 Task: Find connections with filter location Aībak with filter topic #productivitywith filter profile language Spanish with filter current company Pfizer with filter school DOEACC with filter industry Temporary Help Services with filter service category Content Strategy with filter keywords title Office Manager
Action: Mouse moved to (435, 151)
Screenshot: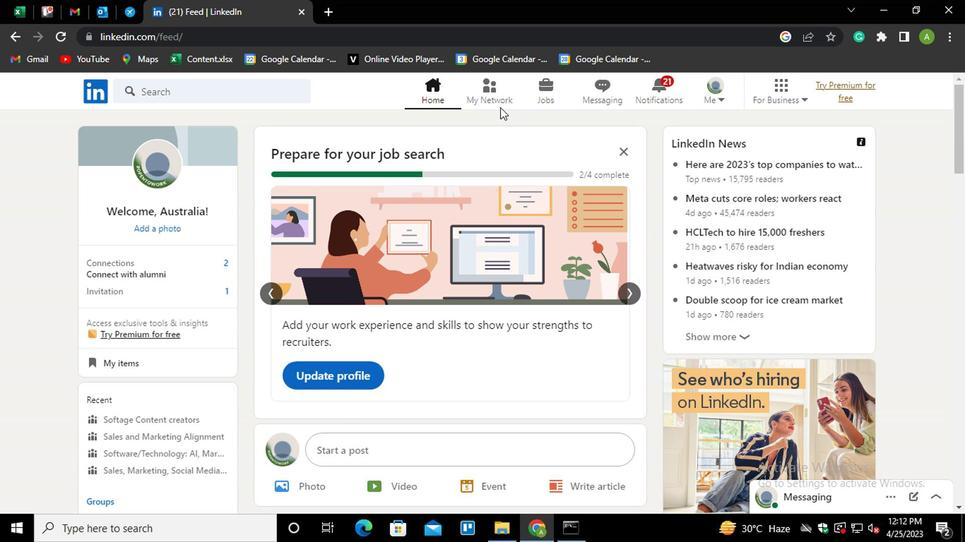 
Action: Mouse pressed left at (435, 151)
Screenshot: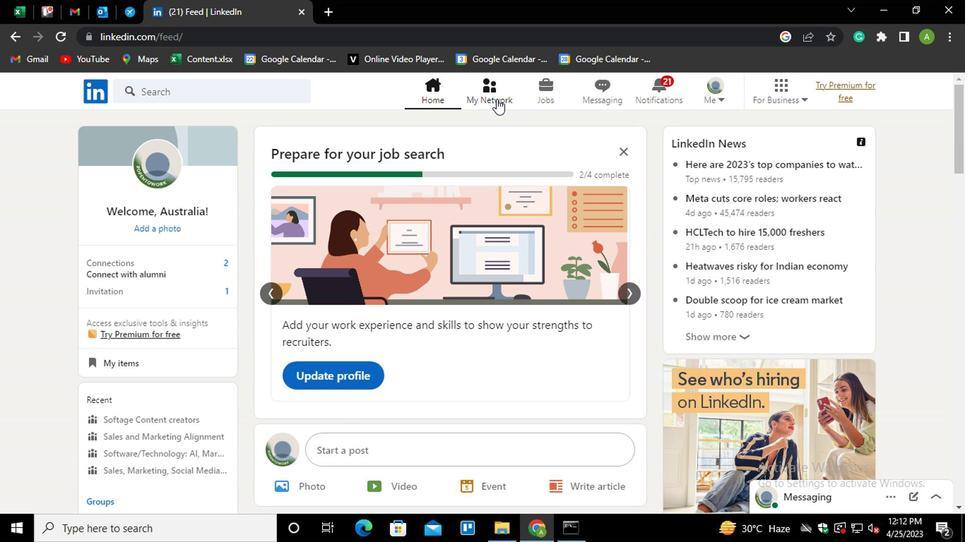 
Action: Mouse moved to (258, 202)
Screenshot: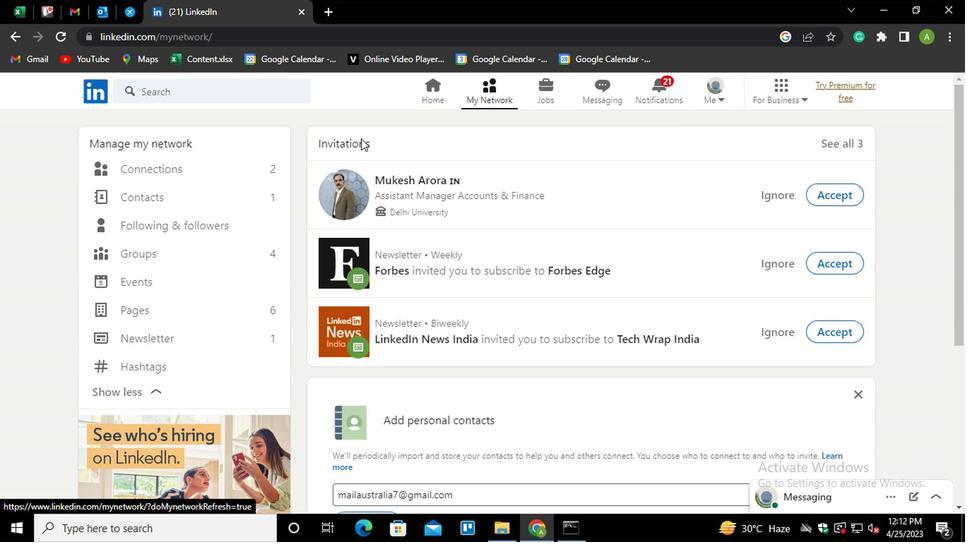 
Action: Mouse pressed left at (258, 202)
Screenshot: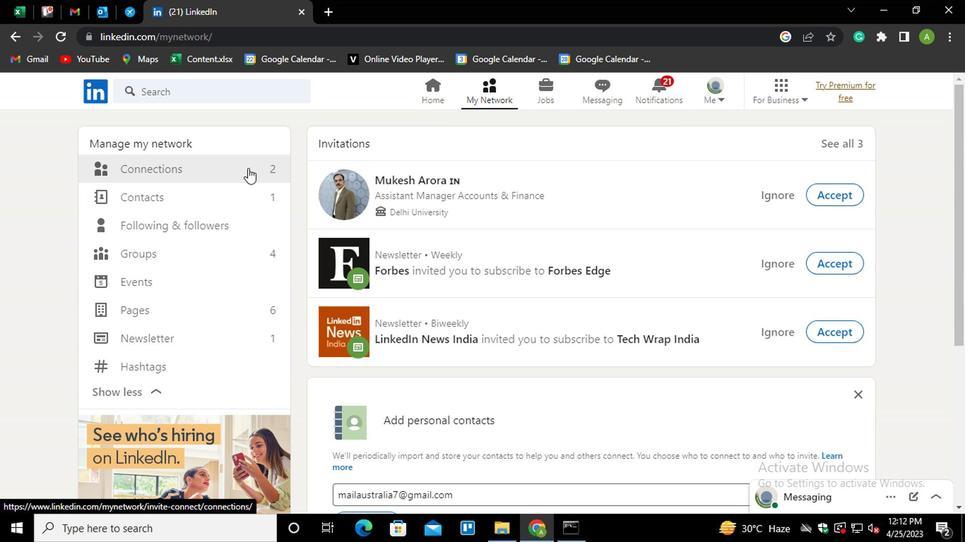 
Action: Mouse moved to (493, 201)
Screenshot: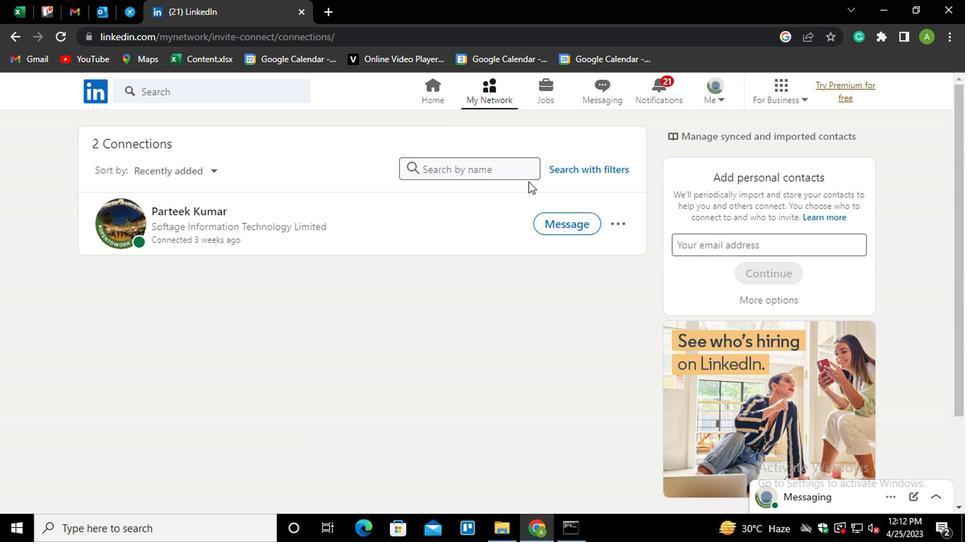 
Action: Mouse pressed left at (493, 201)
Screenshot: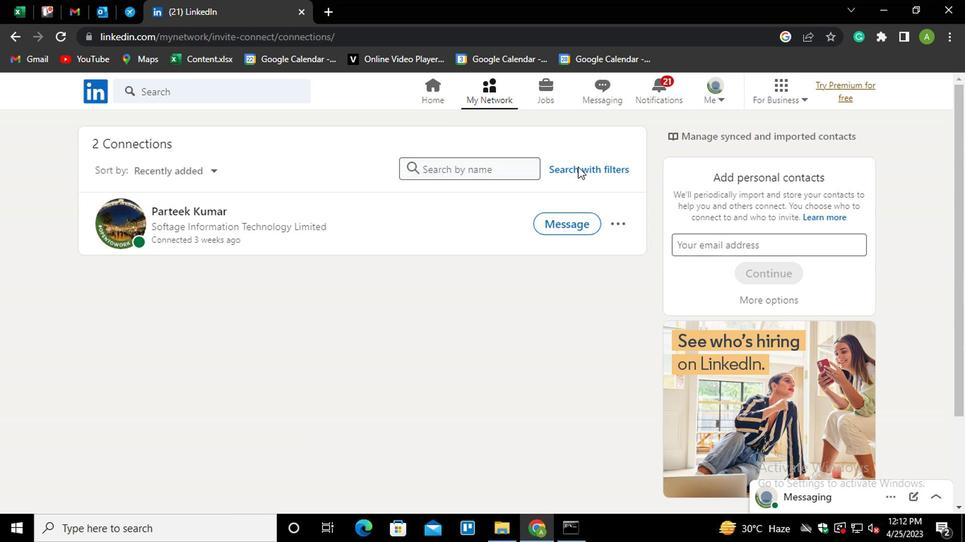 
Action: Mouse moved to (430, 175)
Screenshot: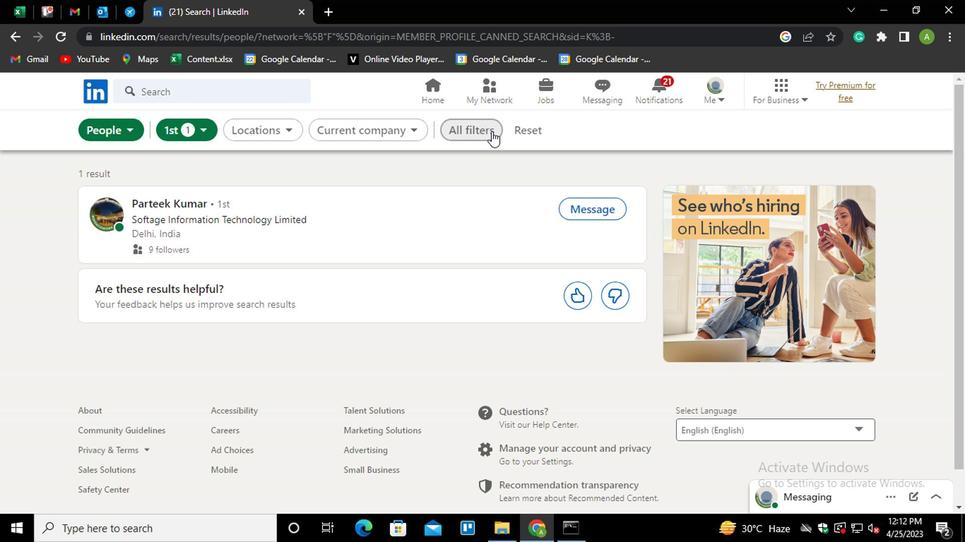 
Action: Mouse pressed left at (430, 175)
Screenshot: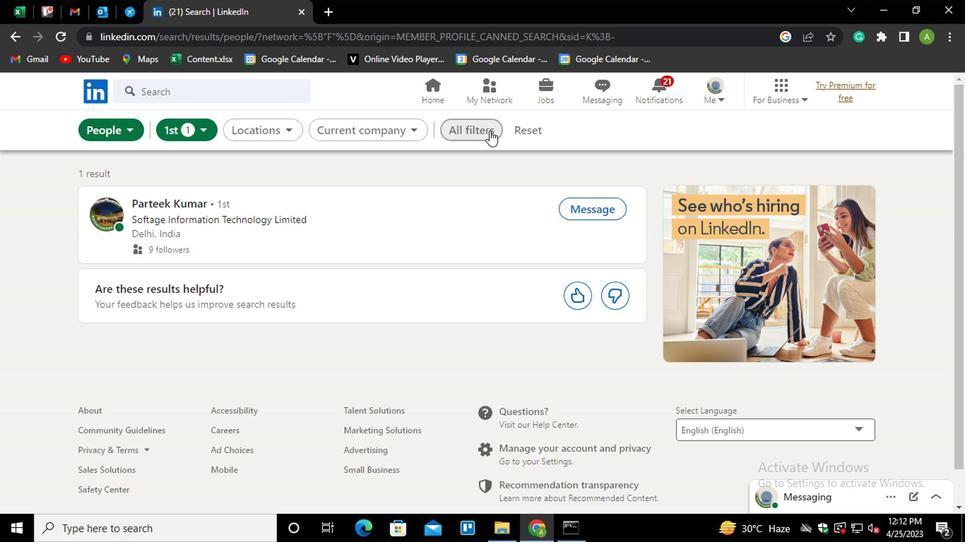 
Action: Mouse moved to (571, 259)
Screenshot: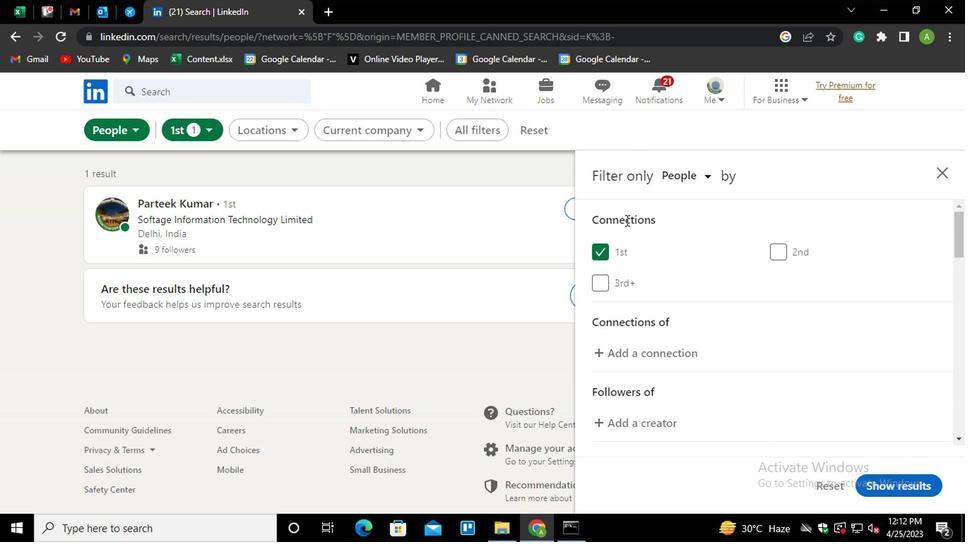 
Action: Mouse scrolled (571, 259) with delta (0, 0)
Screenshot: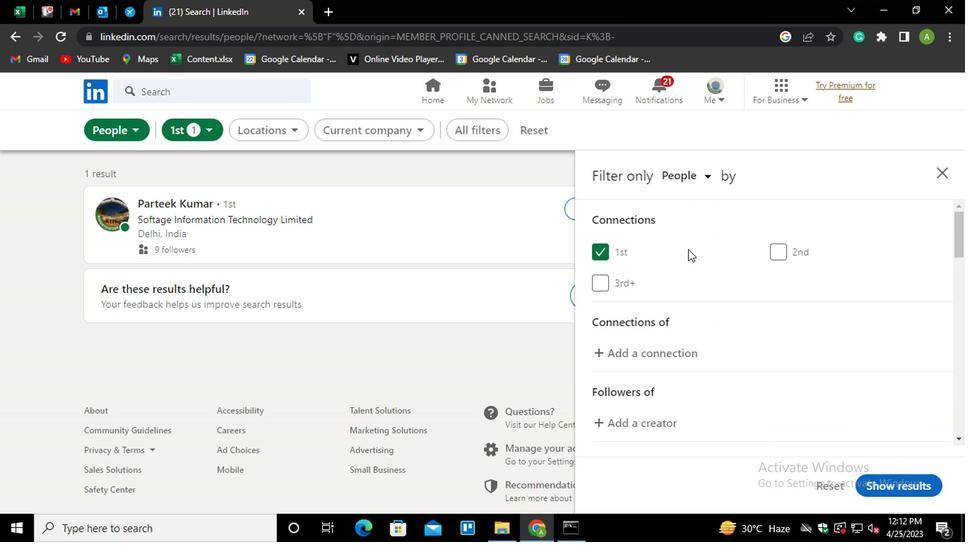 
Action: Mouse scrolled (571, 259) with delta (0, 0)
Screenshot: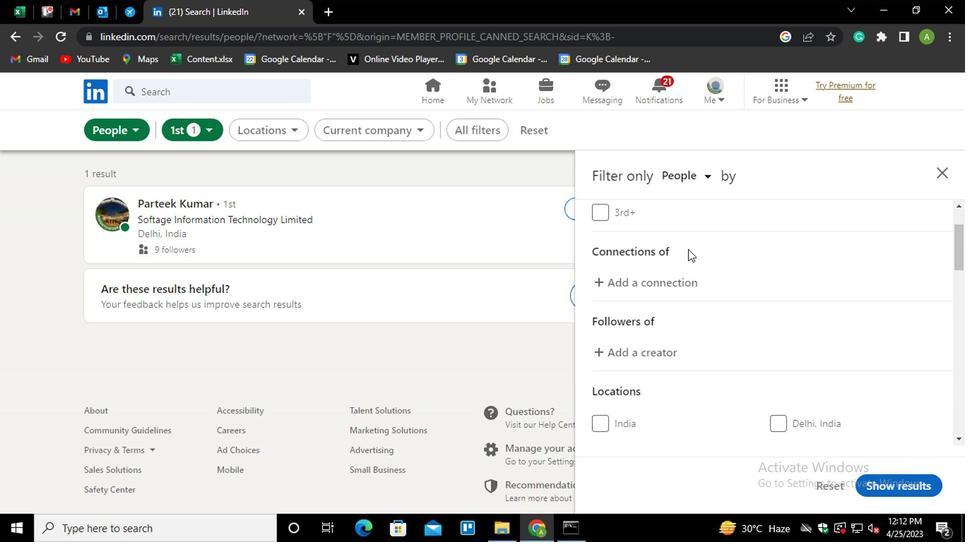 
Action: Mouse scrolled (571, 259) with delta (0, 0)
Screenshot: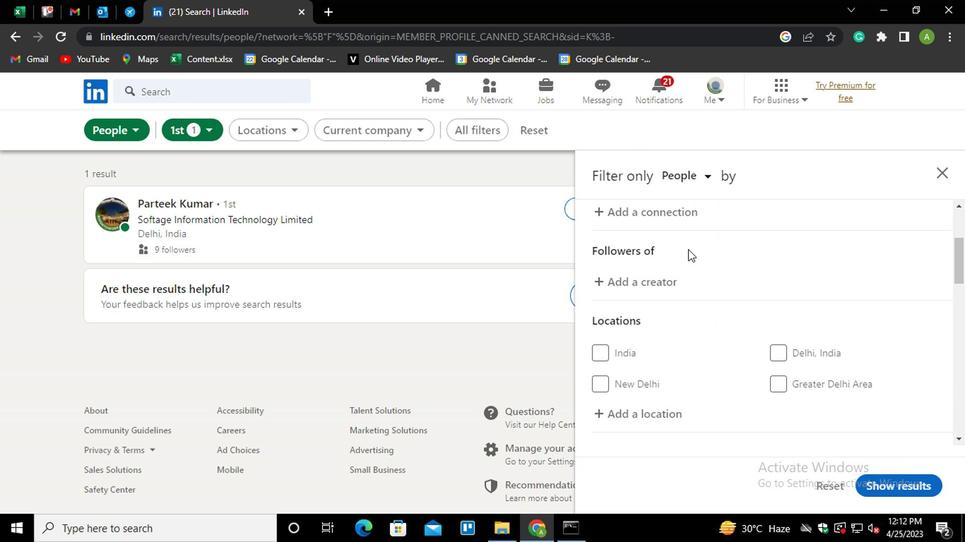 
Action: Mouse scrolled (571, 259) with delta (0, 0)
Screenshot: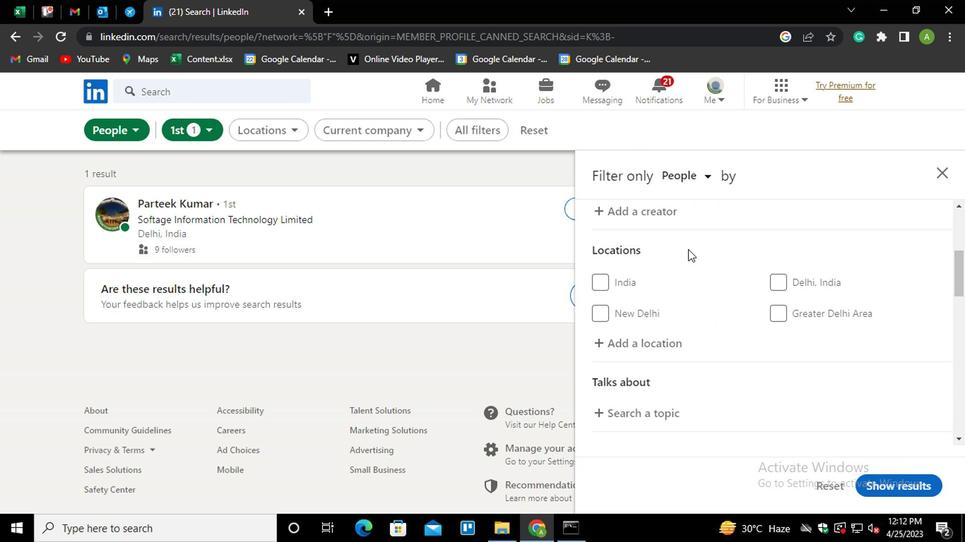 
Action: Mouse moved to (537, 276)
Screenshot: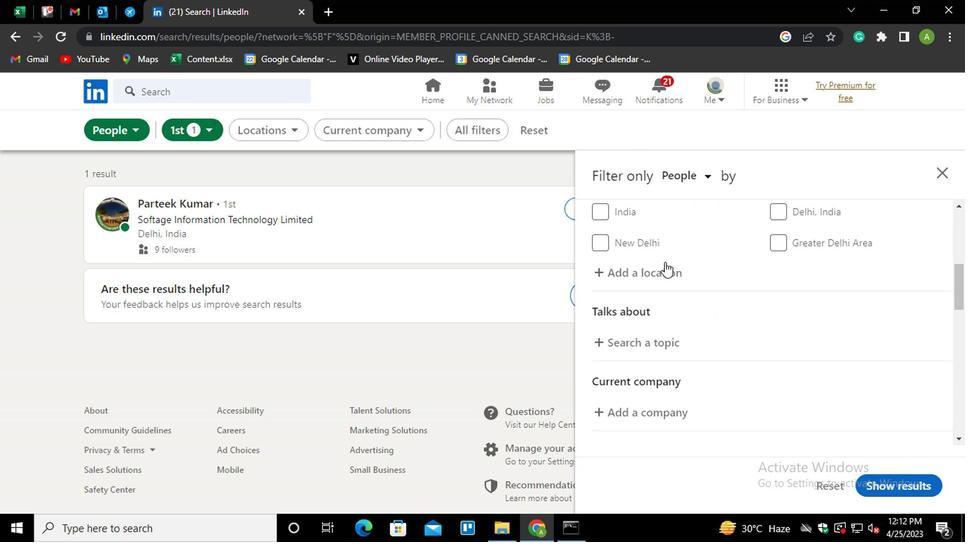 
Action: Mouse pressed left at (537, 276)
Screenshot: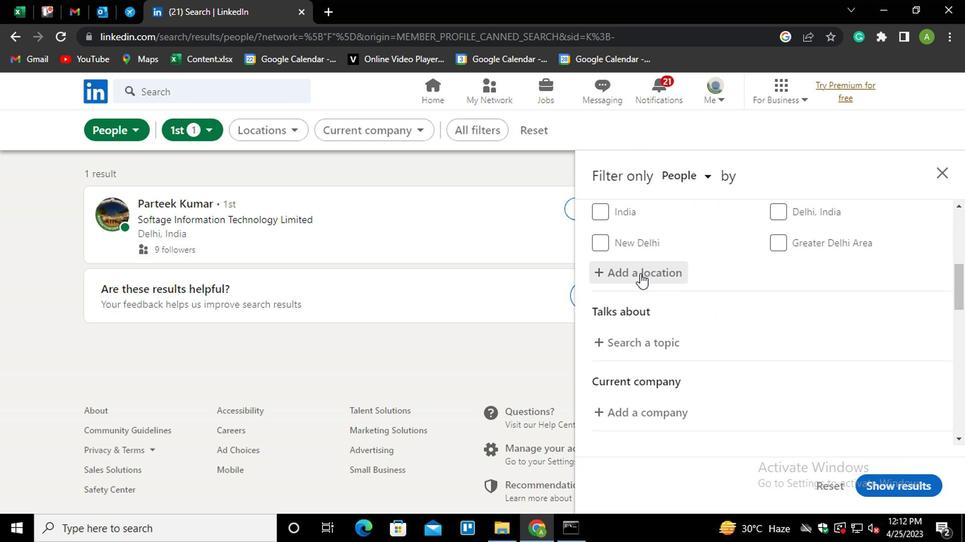 
Action: Mouse pressed left at (537, 276)
Screenshot: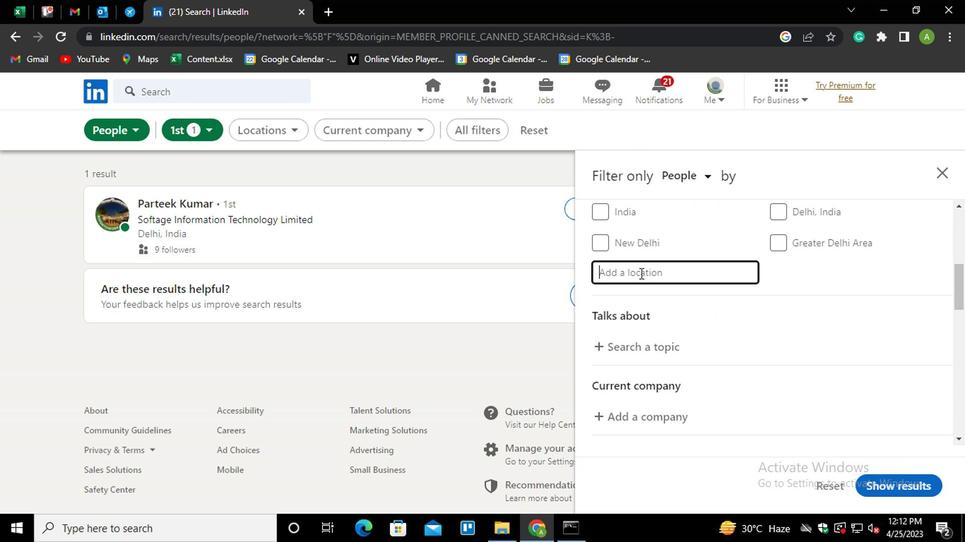
Action: Mouse moved to (537, 276)
Screenshot: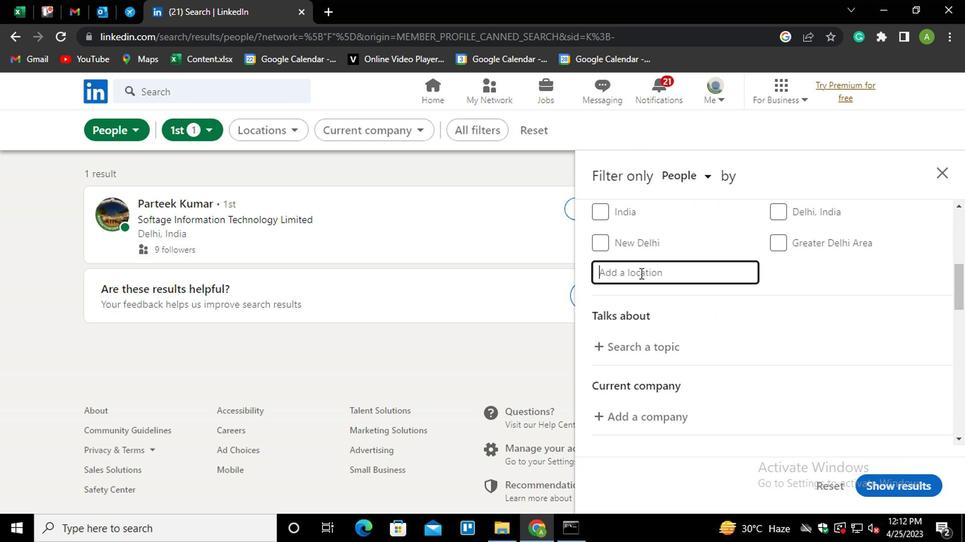 
Action: Key pressed <Key.shift>AIBAK
Screenshot: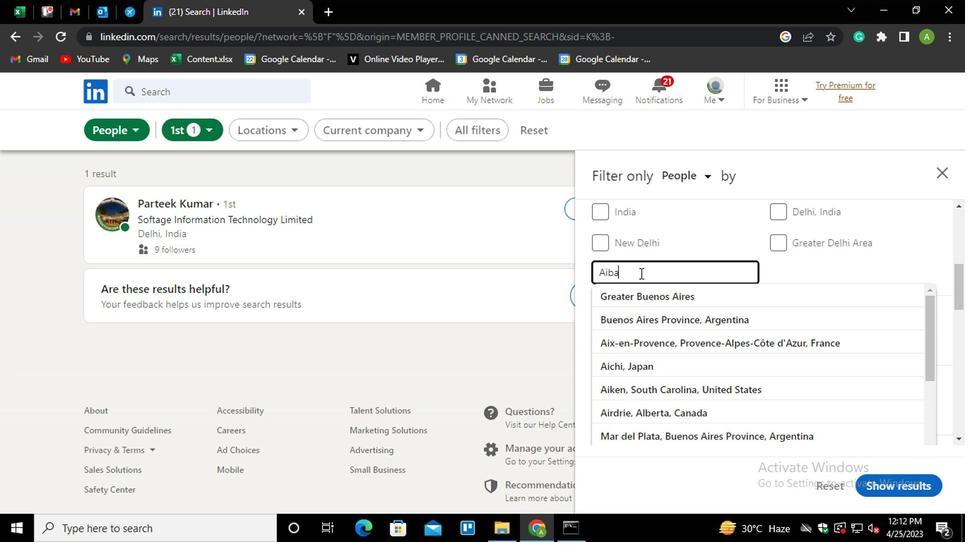 
Action: Mouse moved to (713, 292)
Screenshot: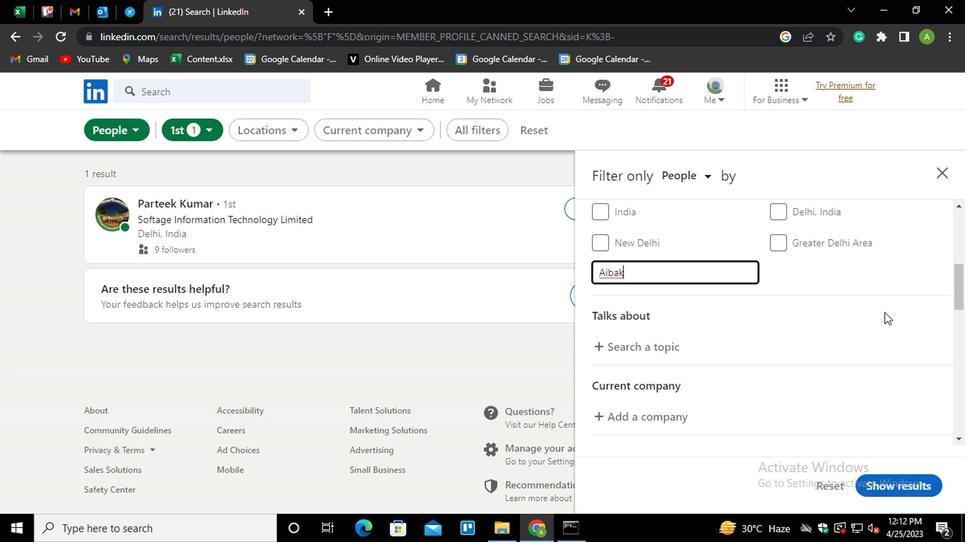 
Action: Mouse pressed left at (713, 292)
Screenshot: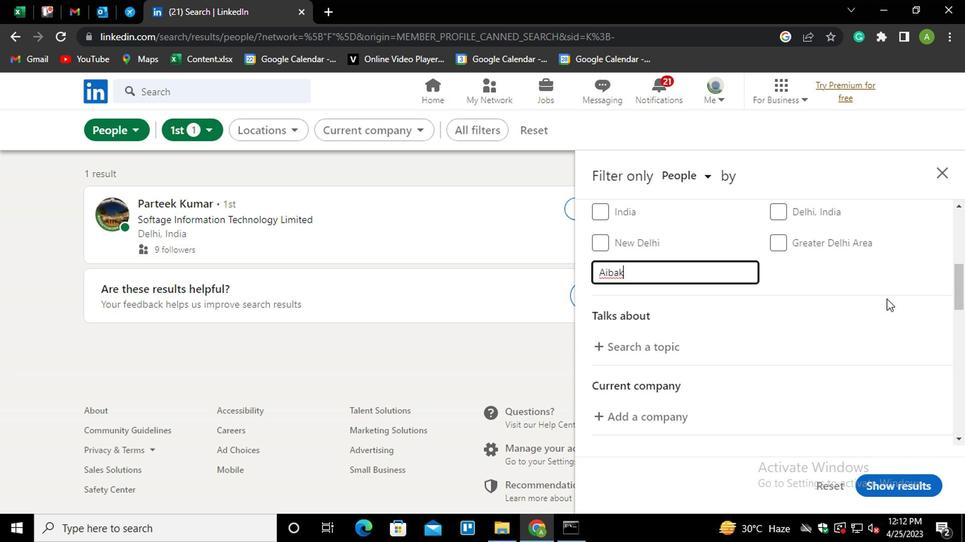 
Action: Mouse moved to (706, 294)
Screenshot: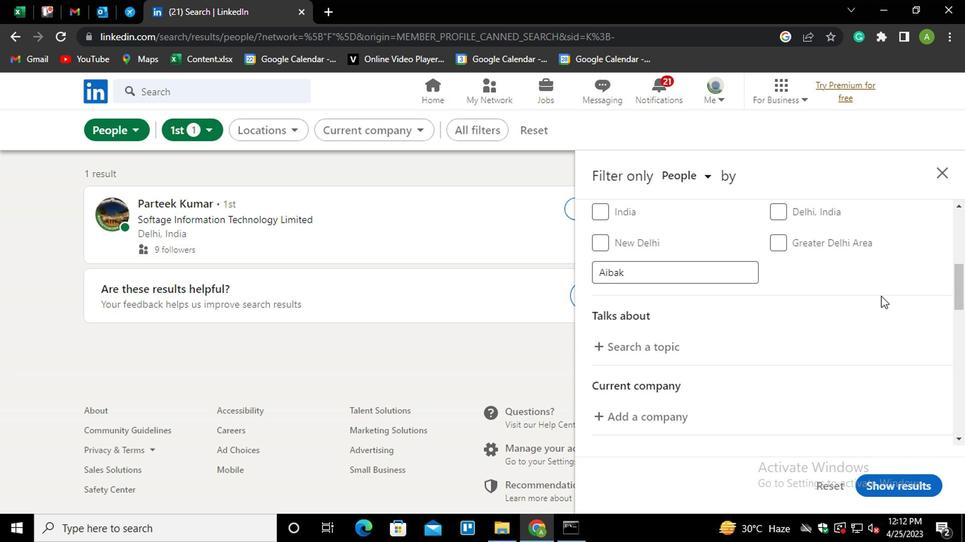 
Action: Mouse scrolled (706, 294) with delta (0, 0)
Screenshot: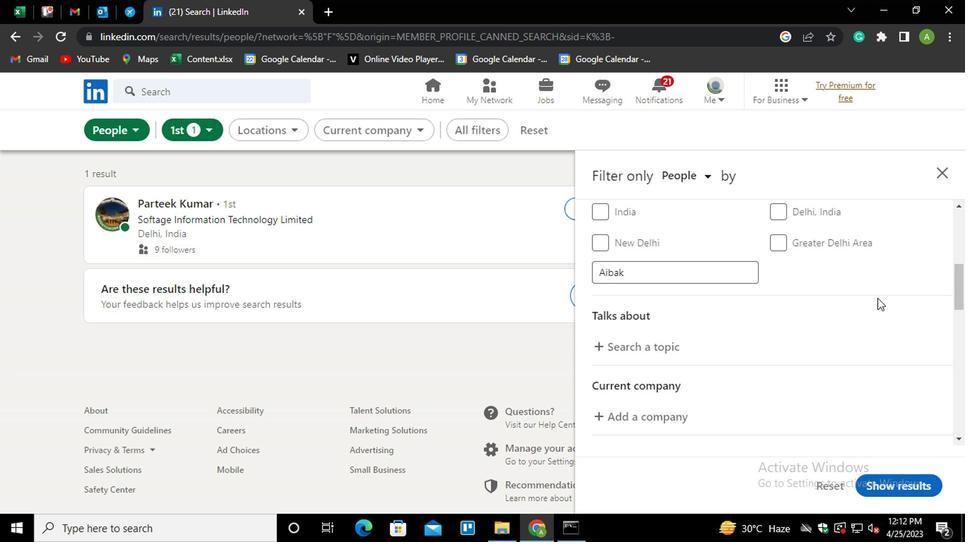 
Action: Mouse moved to (562, 276)
Screenshot: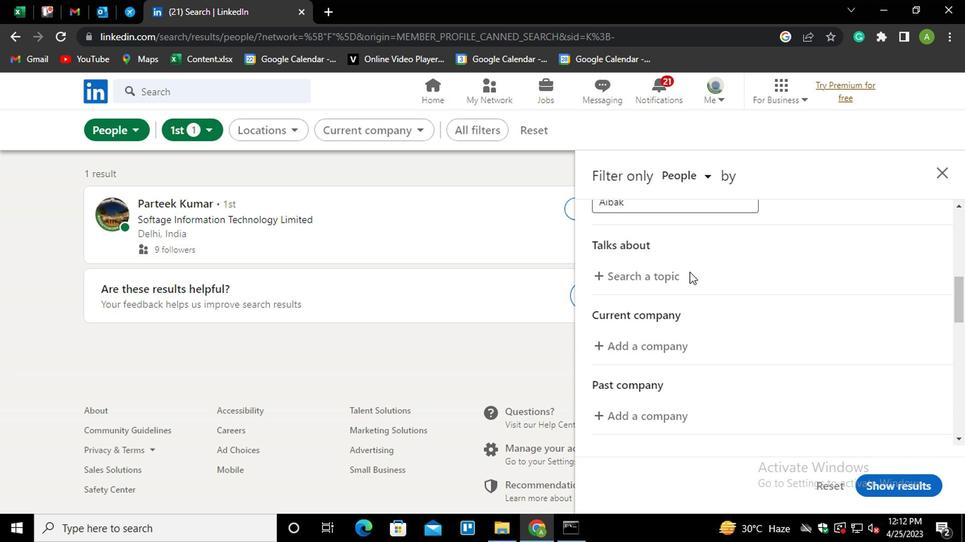 
Action: Mouse pressed left at (562, 276)
Screenshot: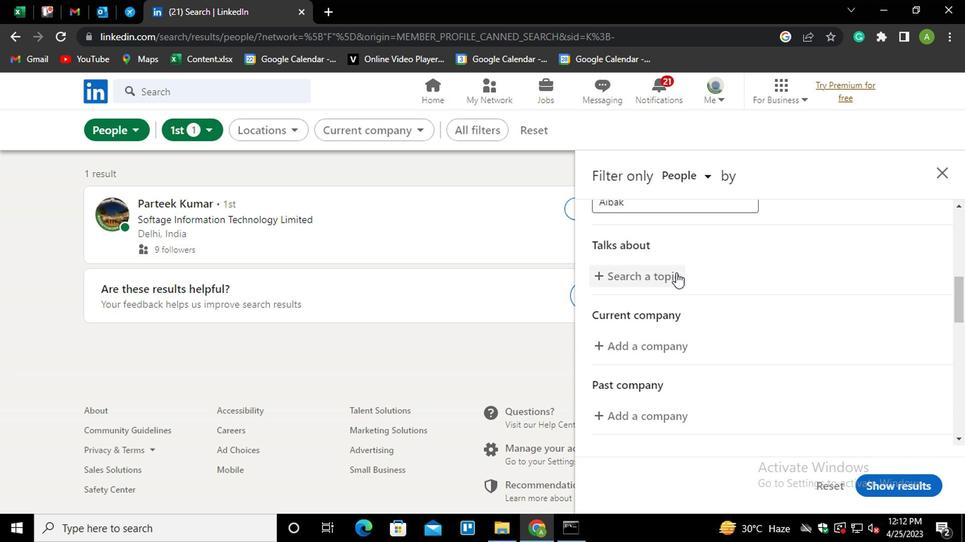 
Action: Mouse moved to (559, 277)
Screenshot: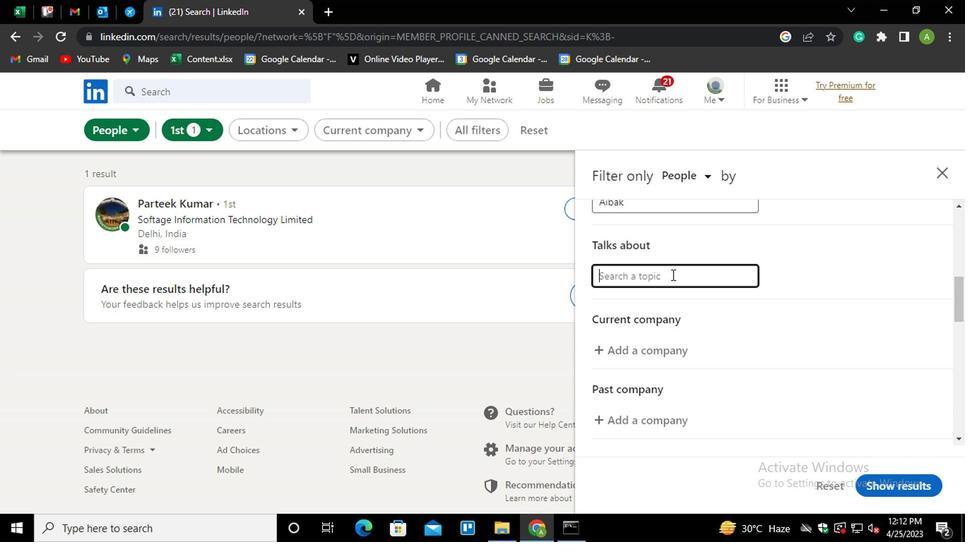 
Action: Key pressed <Key.shift>#PRODUCTIVITYWITH
Screenshot: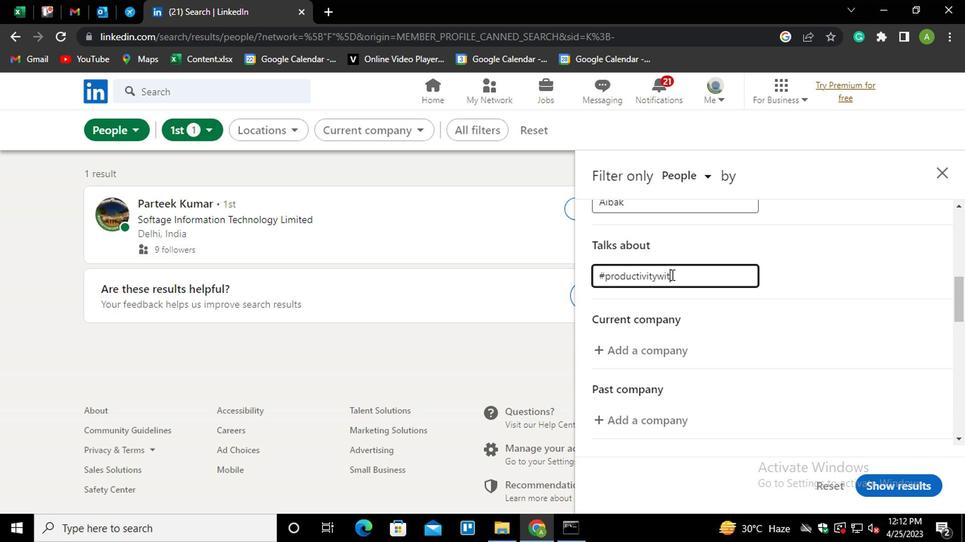 
Action: Mouse moved to (638, 284)
Screenshot: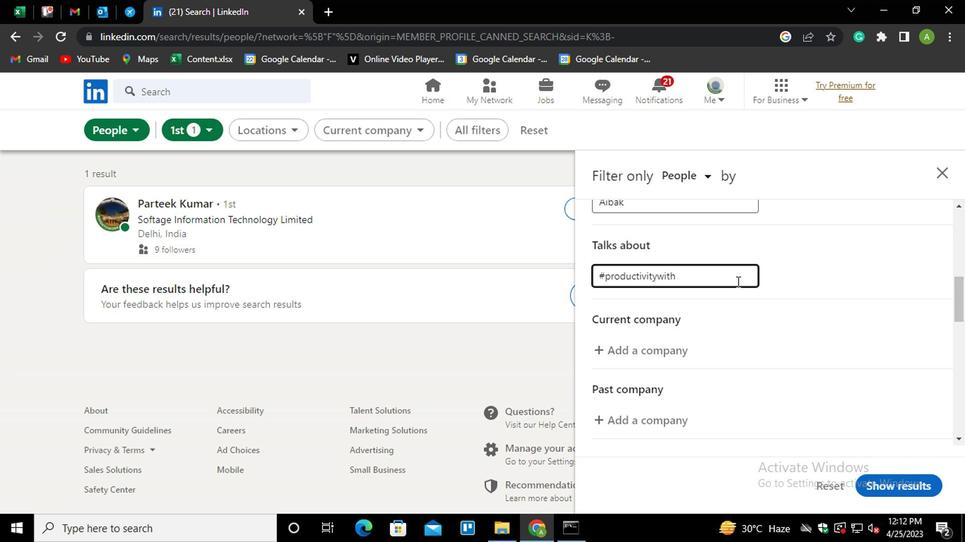 
Action: Mouse pressed left at (638, 284)
Screenshot: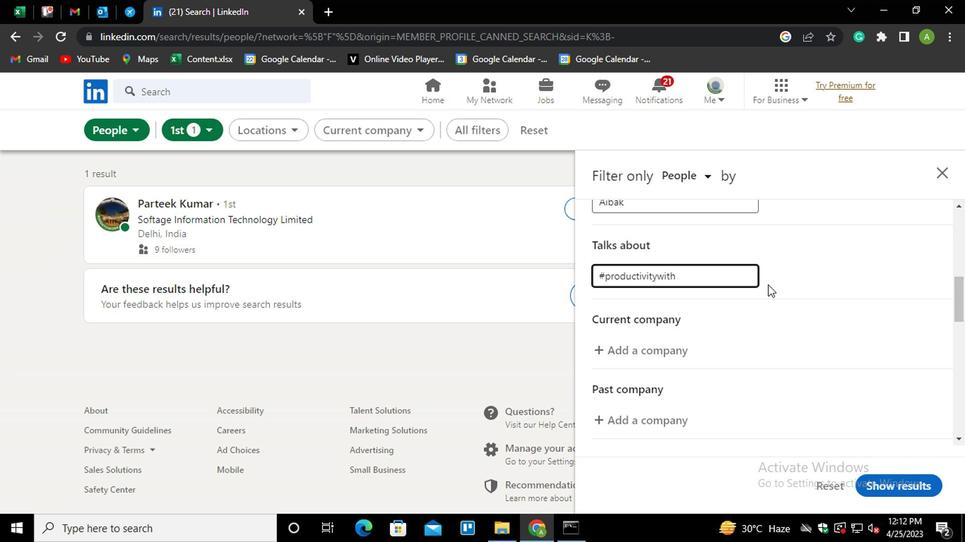 
Action: Mouse moved to (645, 284)
Screenshot: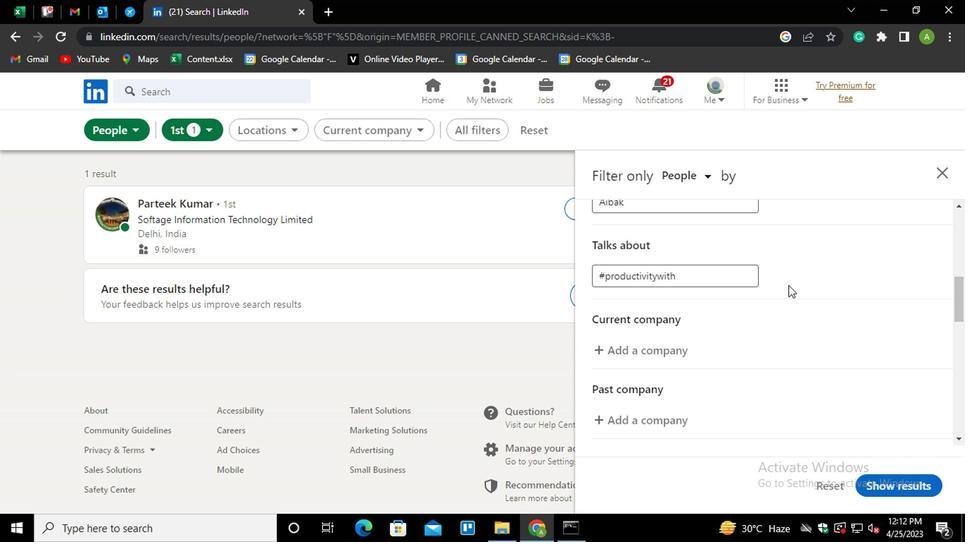 
Action: Mouse scrolled (645, 284) with delta (0, 0)
Screenshot: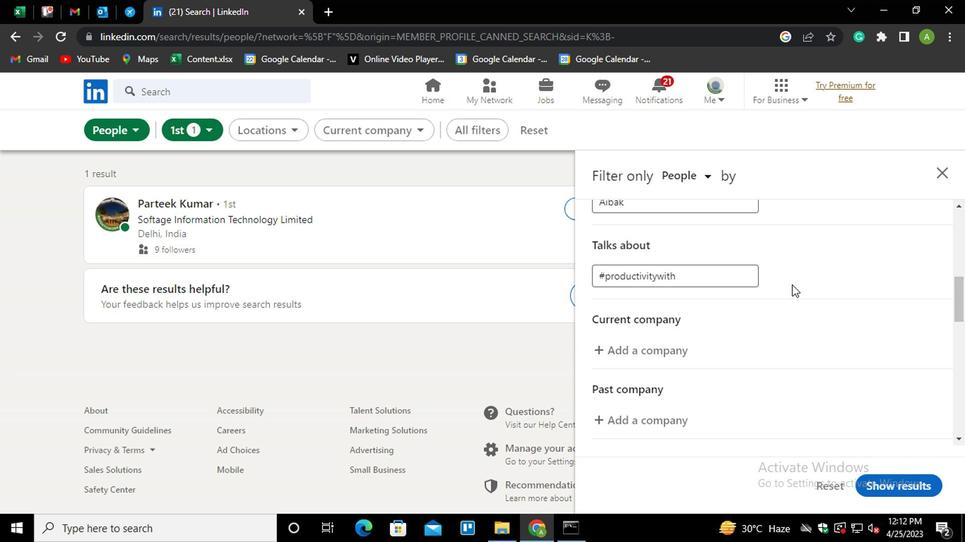 
Action: Mouse scrolled (645, 284) with delta (0, 0)
Screenshot: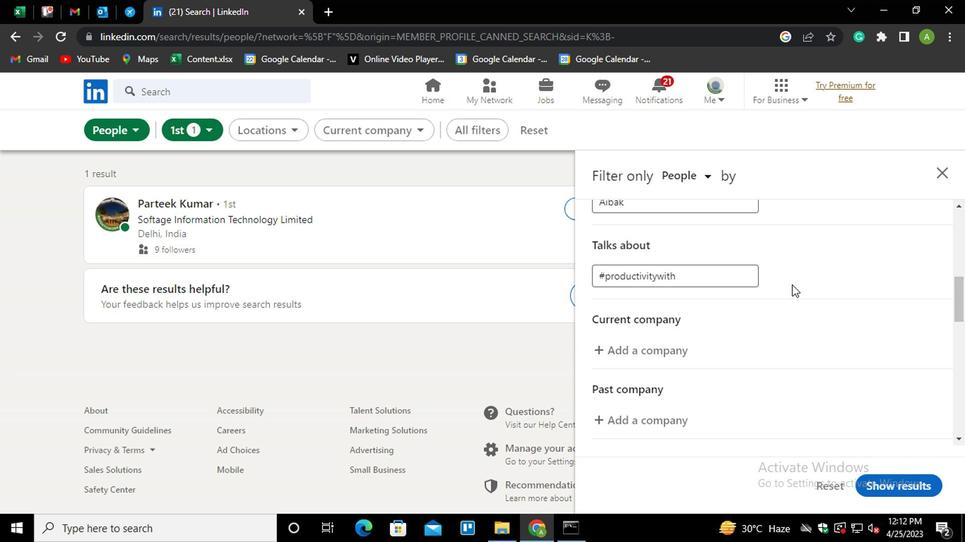 
Action: Mouse scrolled (645, 284) with delta (0, 0)
Screenshot: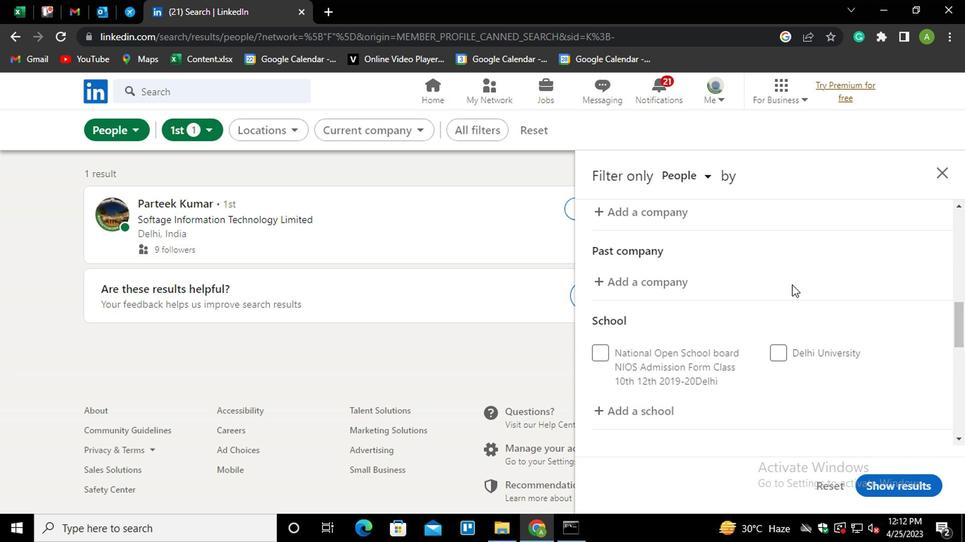 
Action: Mouse scrolled (645, 284) with delta (0, 0)
Screenshot: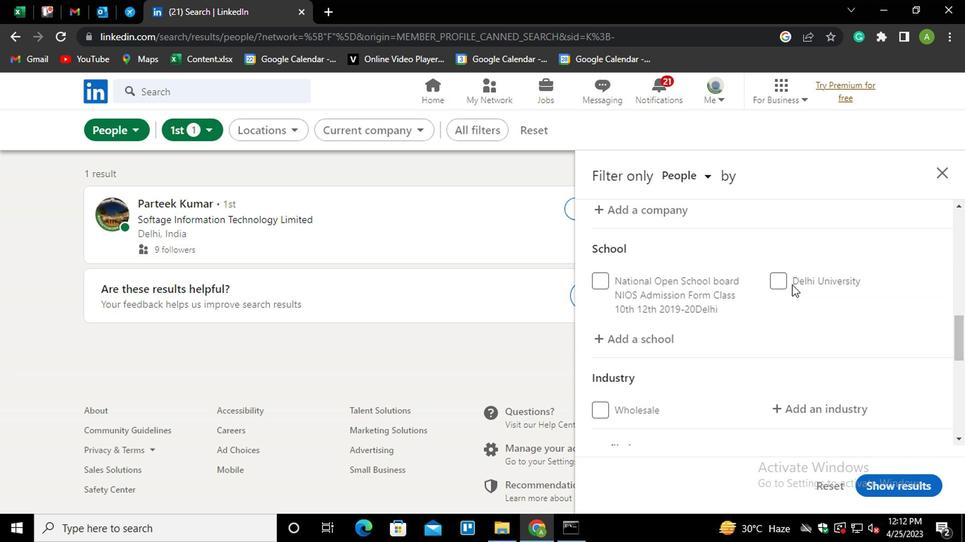 
Action: Mouse scrolled (645, 284) with delta (0, 0)
Screenshot: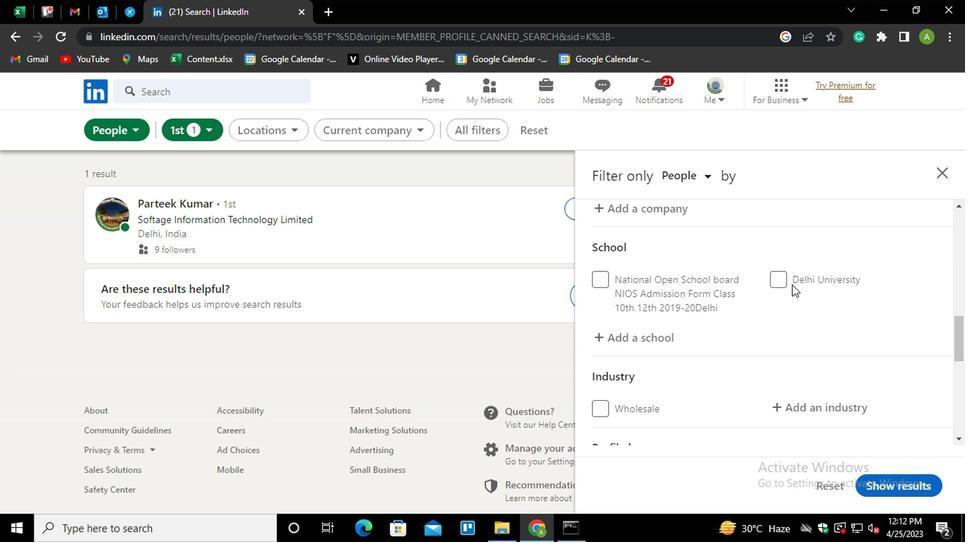 
Action: Mouse scrolled (645, 285) with delta (0, 0)
Screenshot: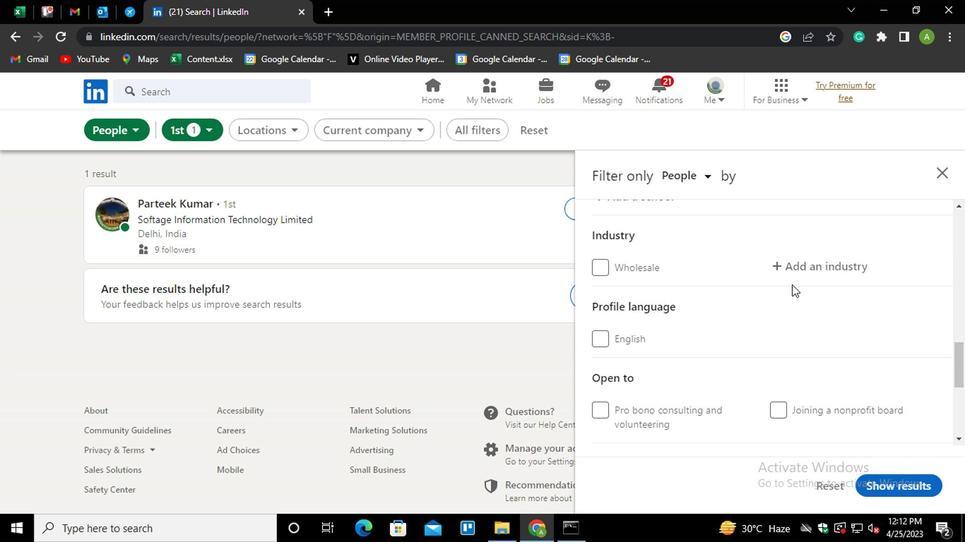 
Action: Mouse scrolled (645, 285) with delta (0, 0)
Screenshot: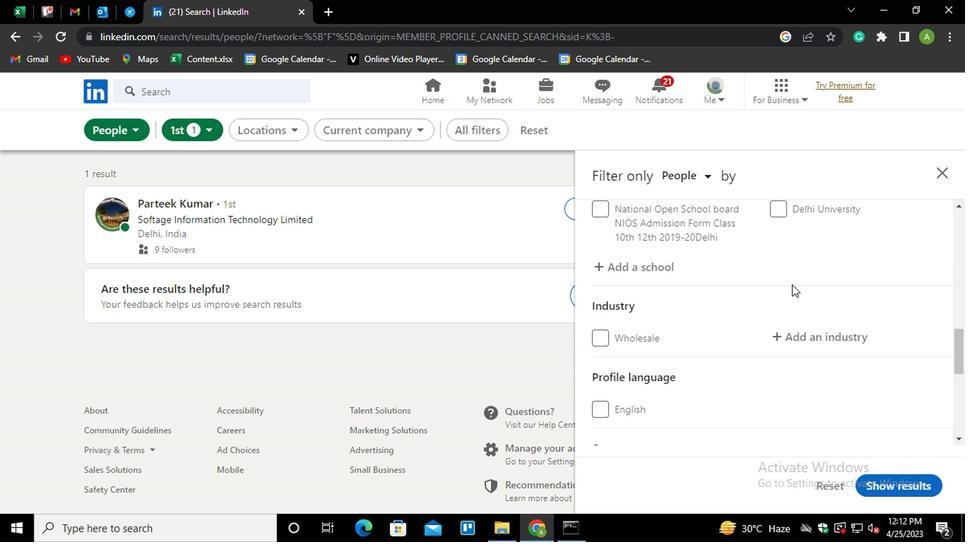 
Action: Mouse scrolled (645, 285) with delta (0, 0)
Screenshot: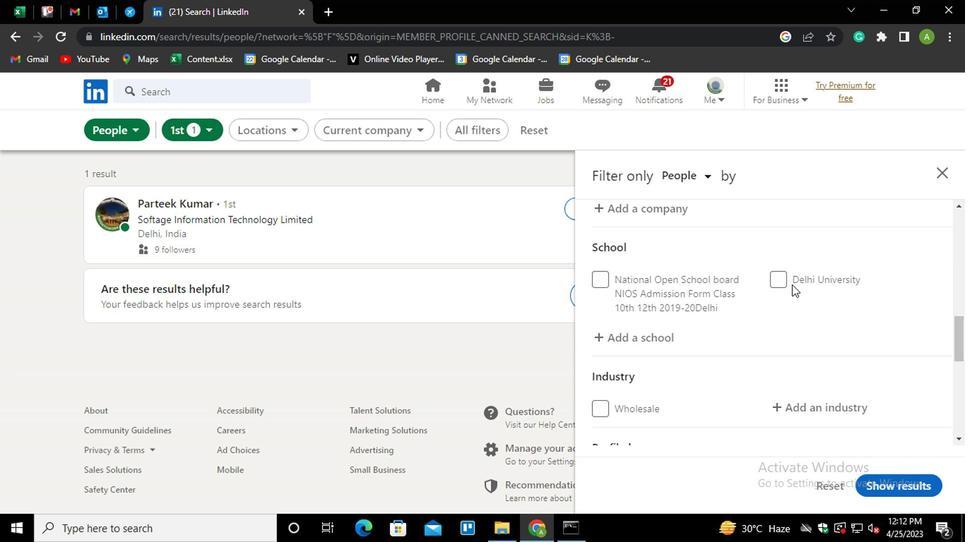 
Action: Mouse scrolled (645, 285) with delta (0, 0)
Screenshot: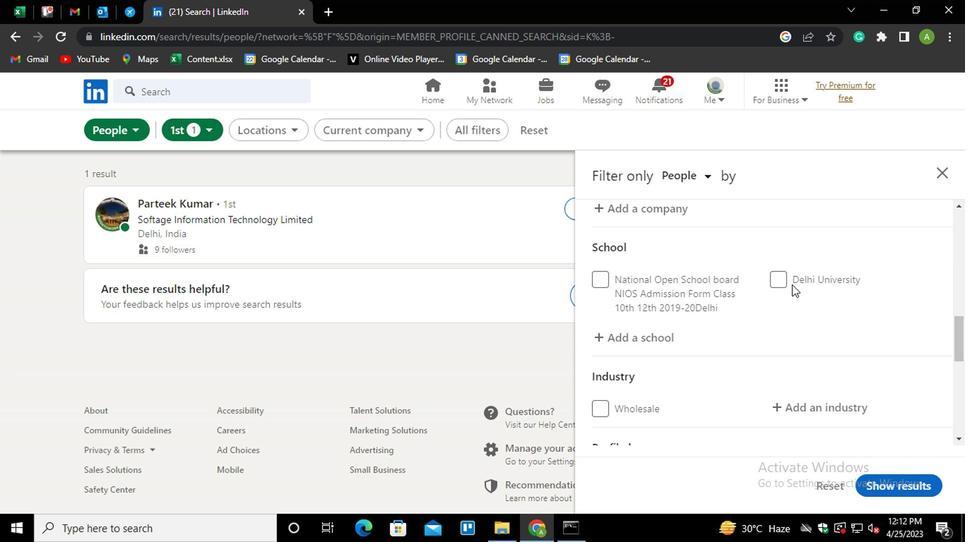 
Action: Mouse moved to (565, 282)
Screenshot: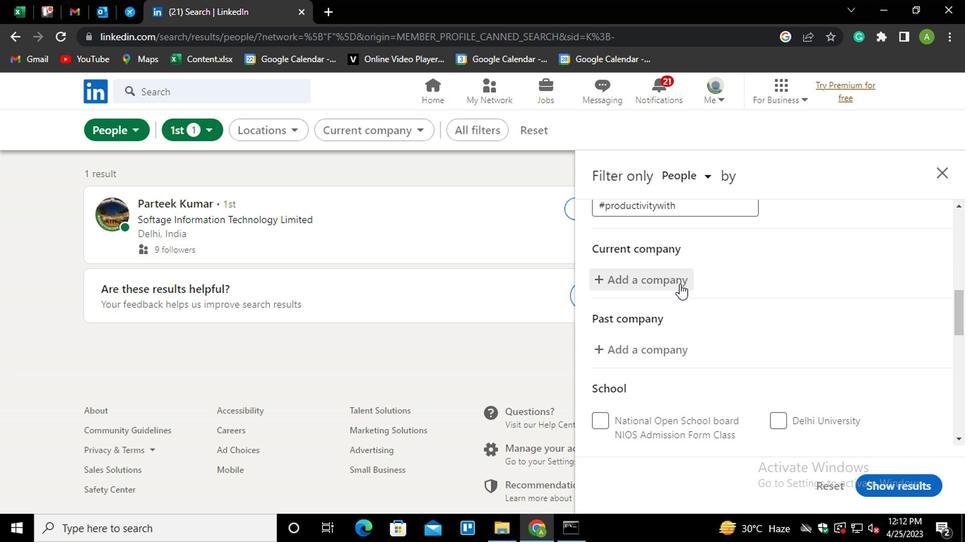 
Action: Mouse pressed left at (565, 282)
Screenshot: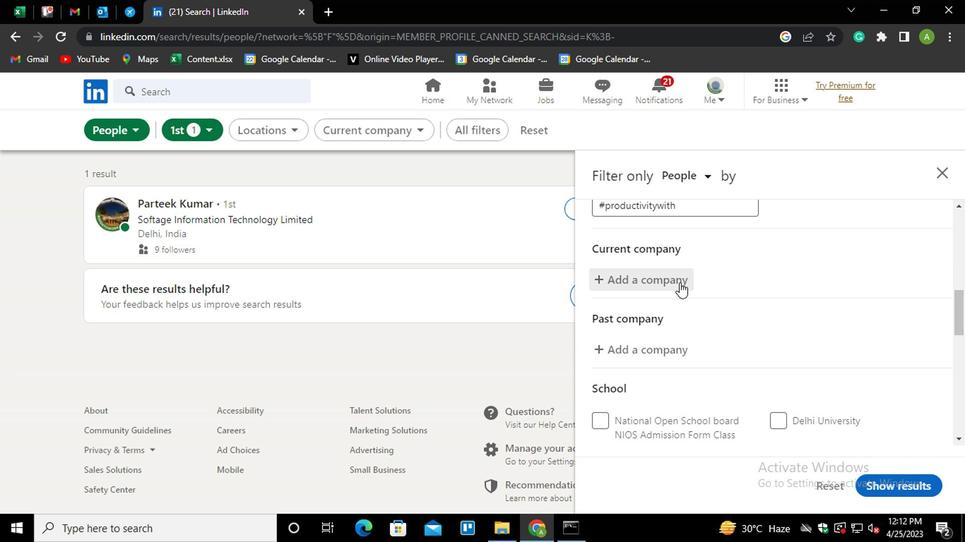 
Action: Key pressed PFI<Key.down><Key.enter>
Screenshot: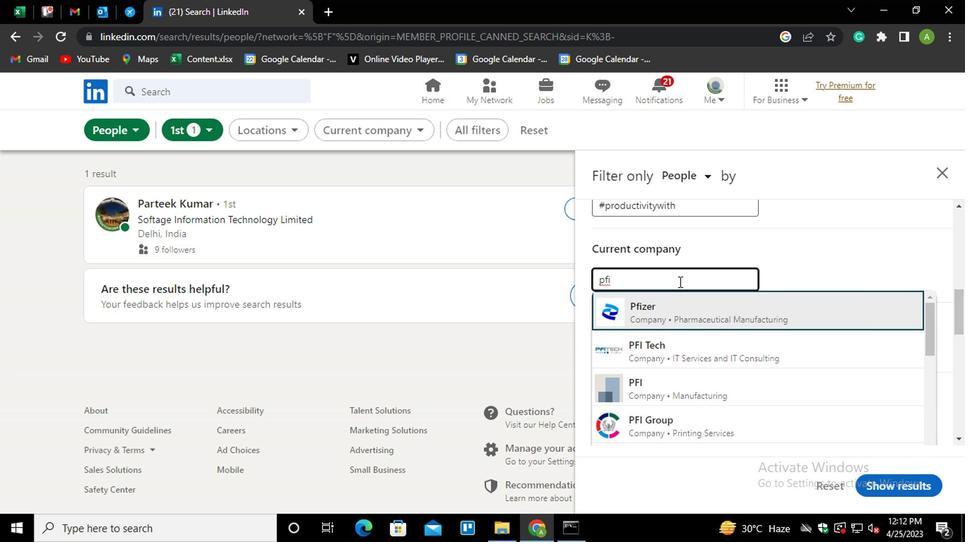 
Action: Mouse moved to (607, 299)
Screenshot: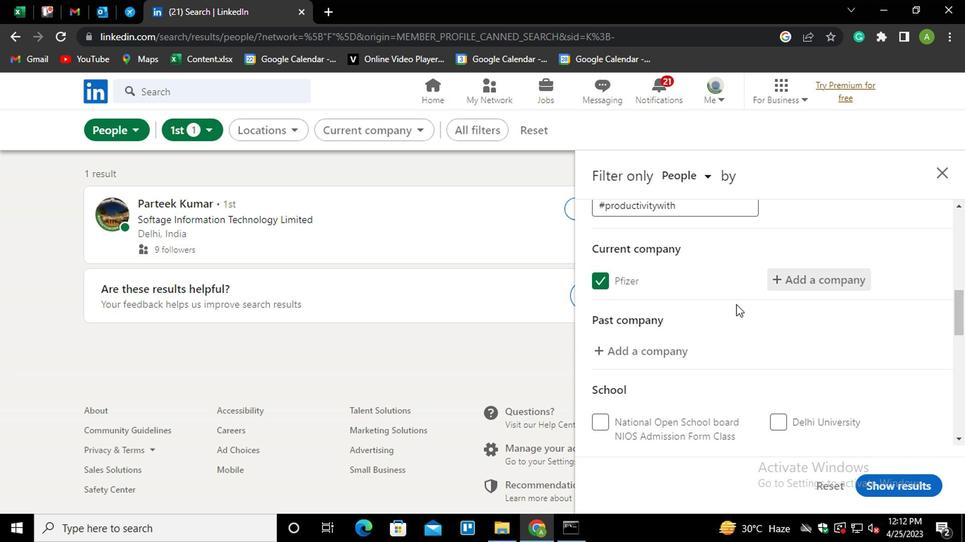 
Action: Mouse scrolled (607, 298) with delta (0, 0)
Screenshot: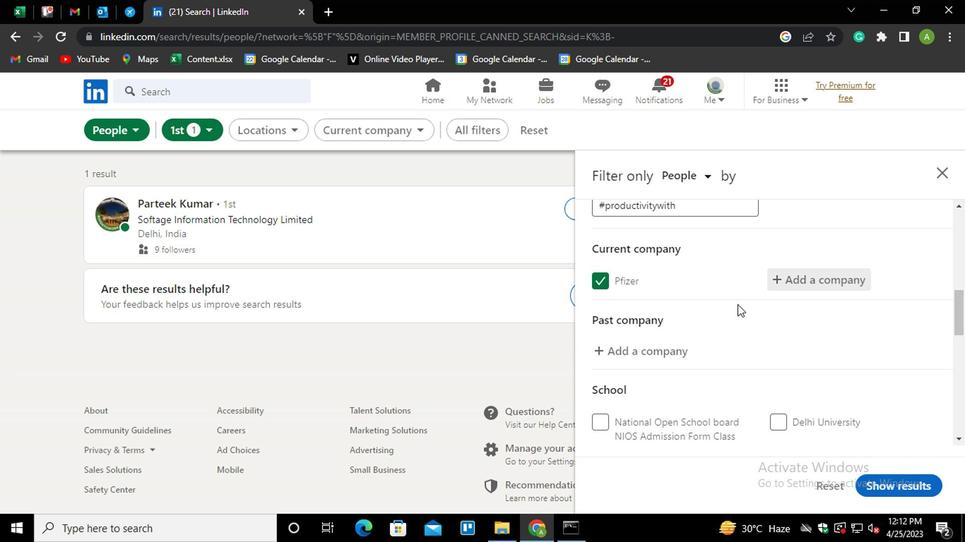
Action: Mouse scrolled (607, 298) with delta (0, 0)
Screenshot: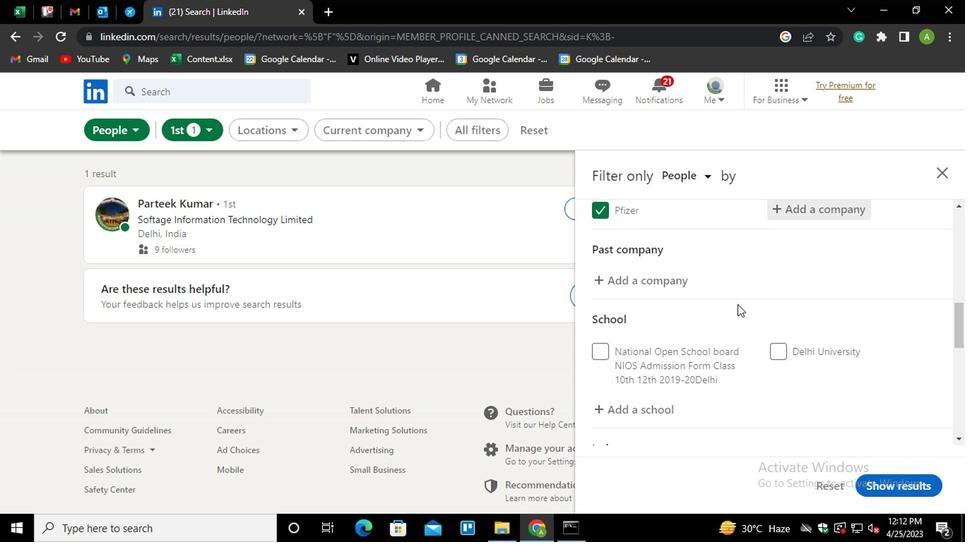 
Action: Mouse moved to (529, 321)
Screenshot: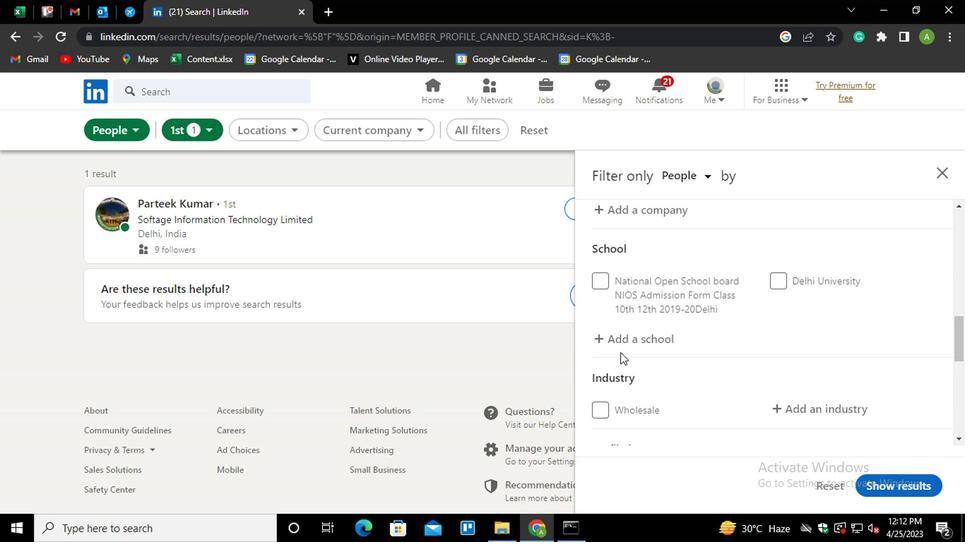 
Action: Mouse pressed left at (529, 321)
Screenshot: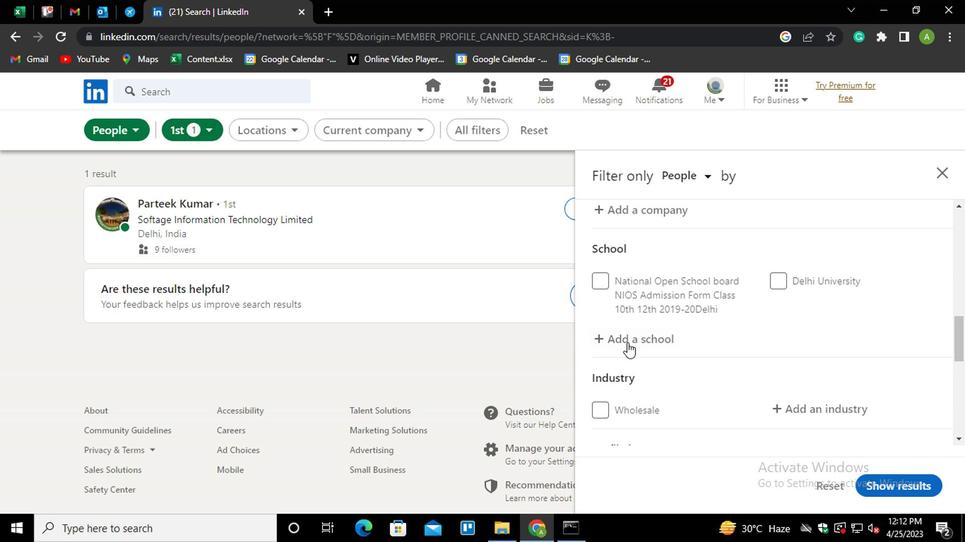 
Action: Key pressed <Key.shift>C<Key.backspace><Key.shift>D<Key.shift_r><Key.shift_r><Key.shift_r><Key.shift_r><Key.shift_r><Key.shift_r><Key.shift_r><Key.shift_r><Key.shift_r><Key.shift_r><Key.shift_r><Key.shift_r><Key.shift_r><Key.shift_r><Key.shift_r><Key.shift_r><Key.shift_r><Key.shift_r>O<Key.shift>E<Key.down><Key.enter>
Screenshot: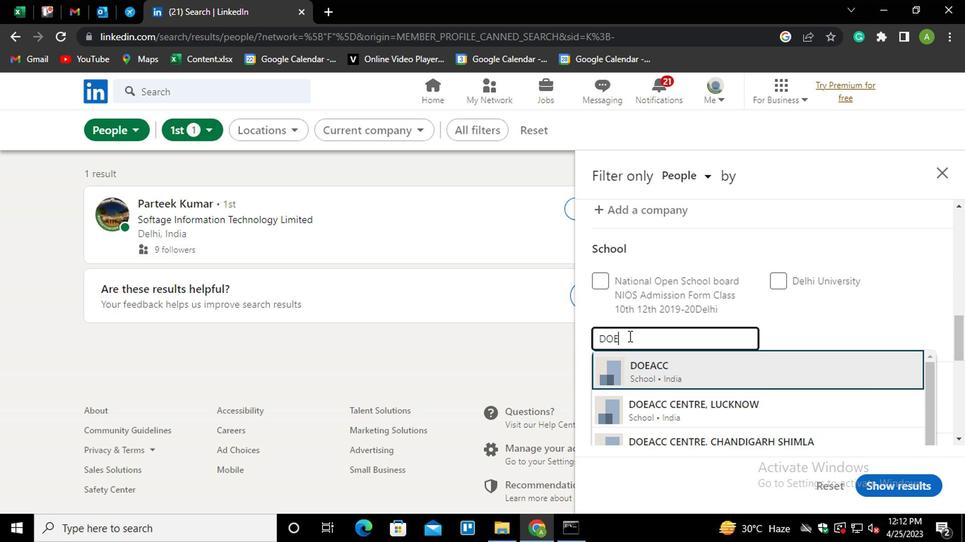 
Action: Mouse moved to (588, 342)
Screenshot: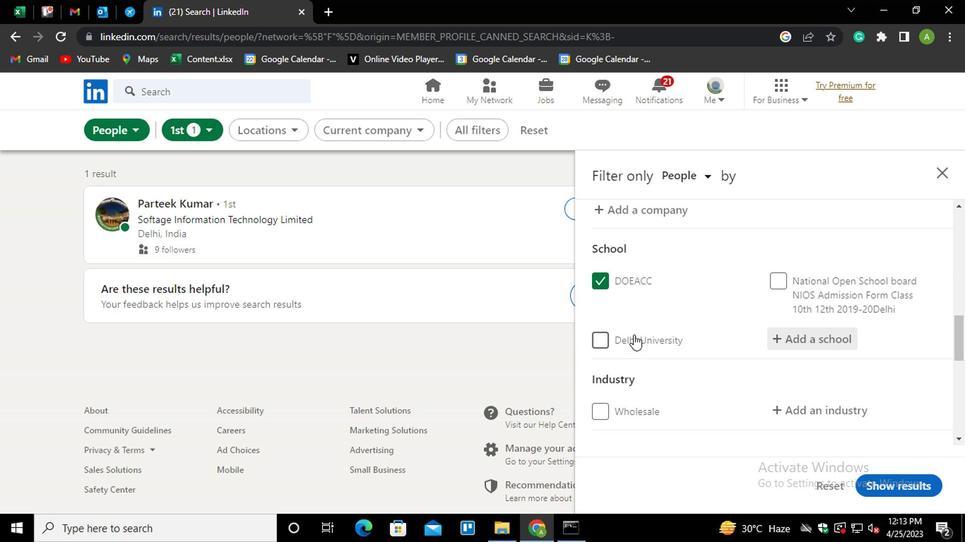 
Action: Mouse scrolled (588, 341) with delta (0, 0)
Screenshot: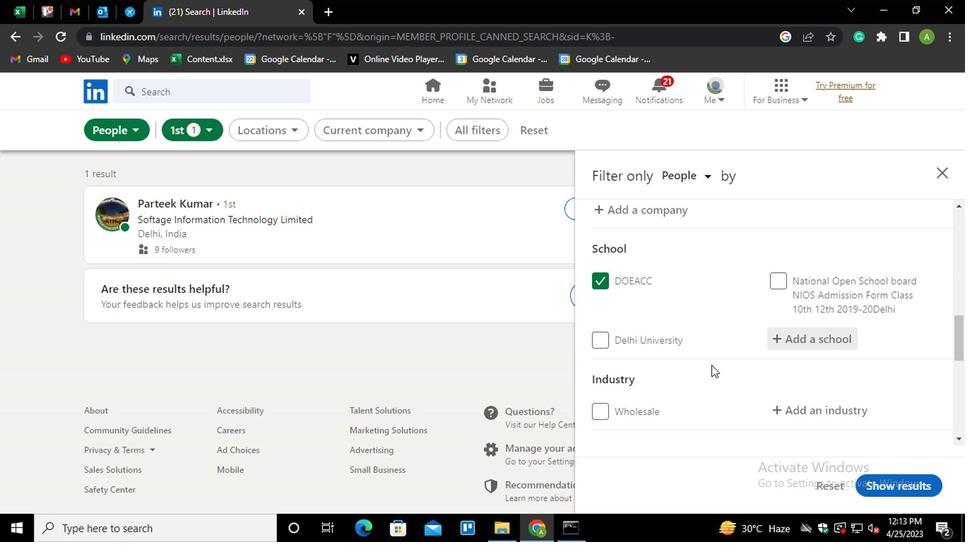 
Action: Mouse scrolled (588, 341) with delta (0, 0)
Screenshot: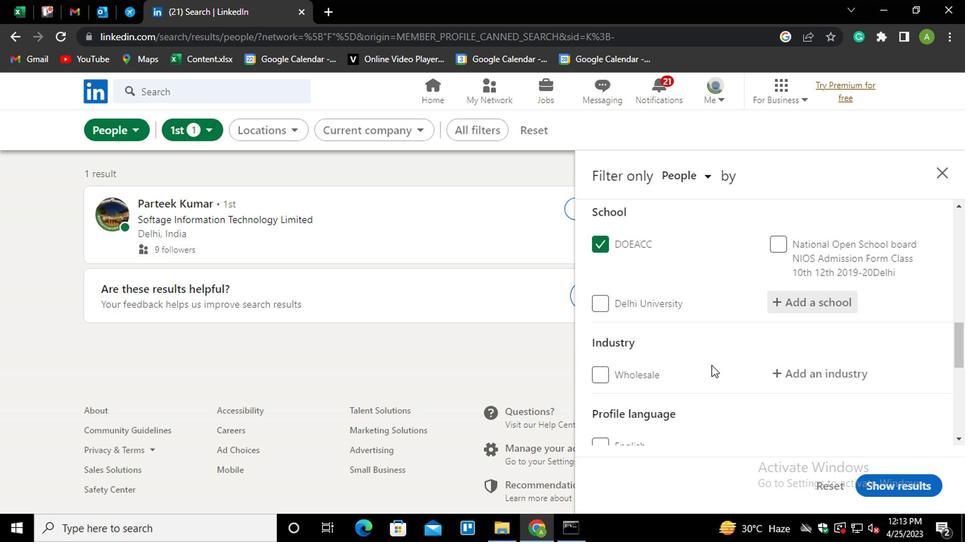 
Action: Mouse moved to (646, 270)
Screenshot: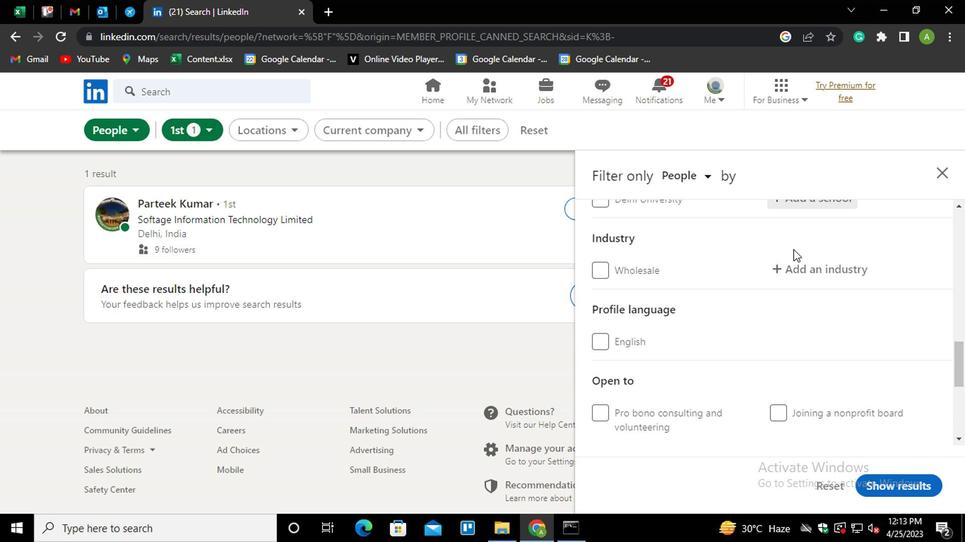
Action: Mouse pressed left at (646, 270)
Screenshot: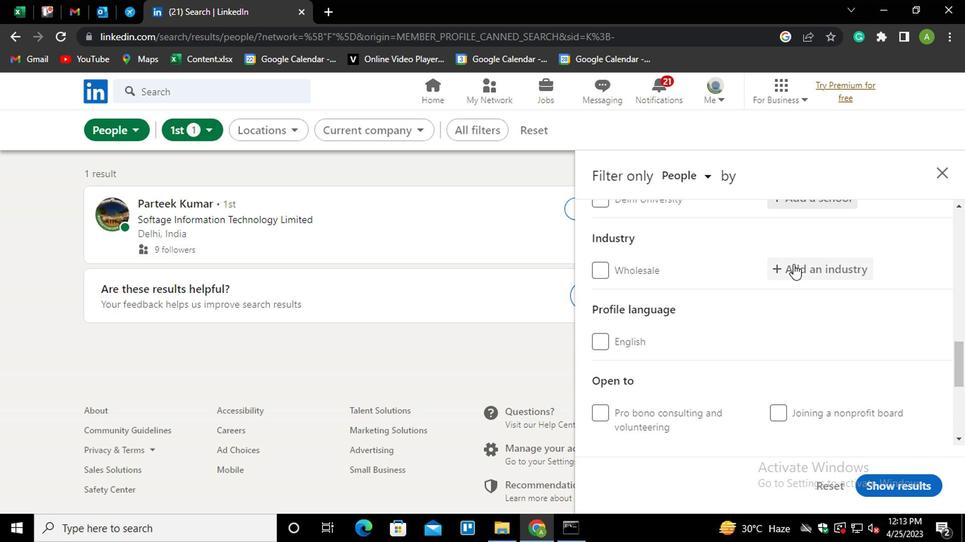 
Action: Mouse moved to (641, 274)
Screenshot: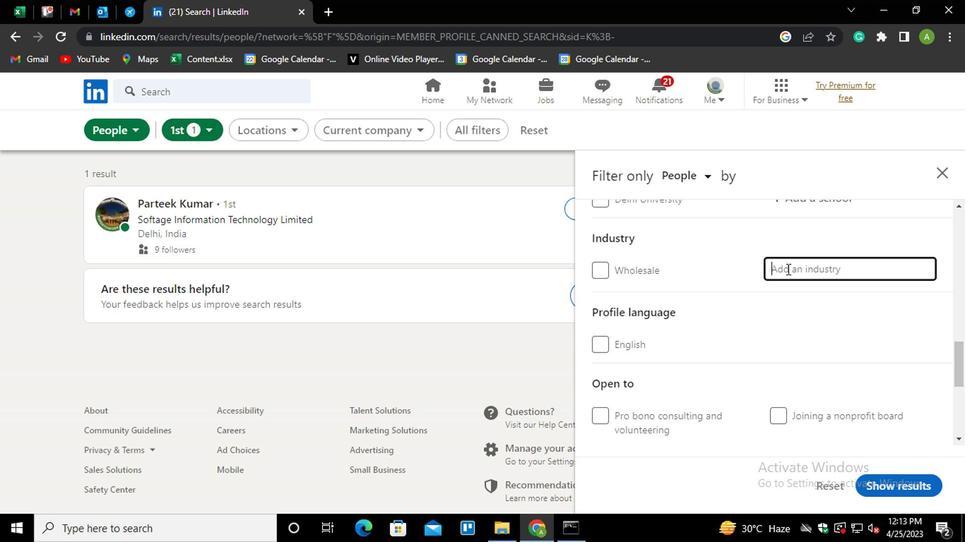 
Action: Key pressed <Key.shift_r><Key.shift_r><Key.shift_r><Key.shift_r><Key.shift_r><Key.shift_r><Key.shift_r><Key.shift_r><Key.shift_r><Key.shift_r><Key.shift_r><Key.shift_r>TEMP<Key.down><Key.enter>
Screenshot: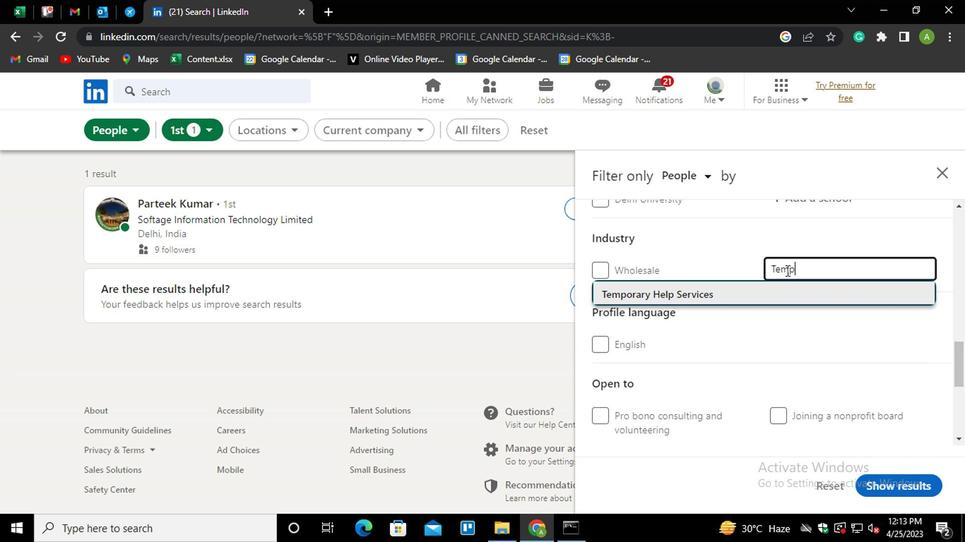 
Action: Mouse moved to (650, 277)
Screenshot: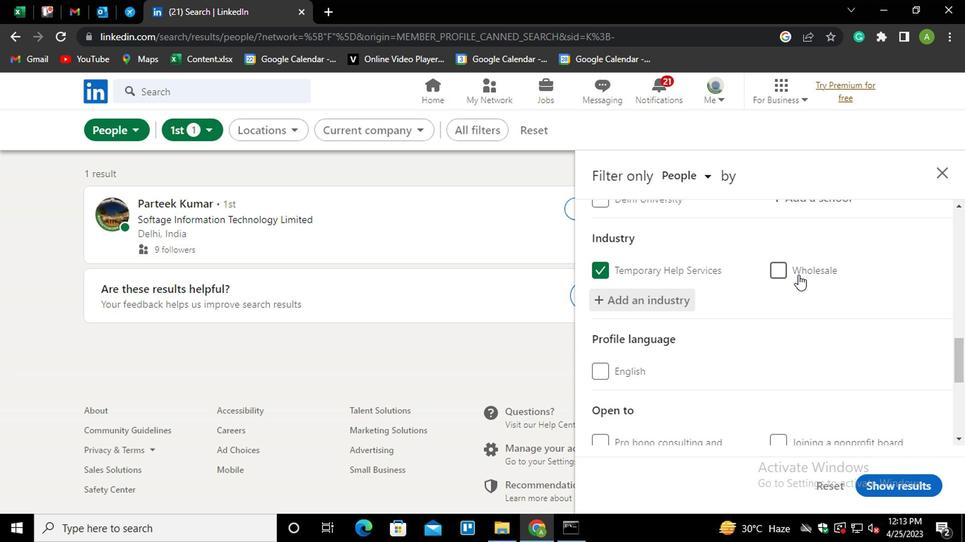 
Action: Mouse scrolled (650, 277) with delta (0, 0)
Screenshot: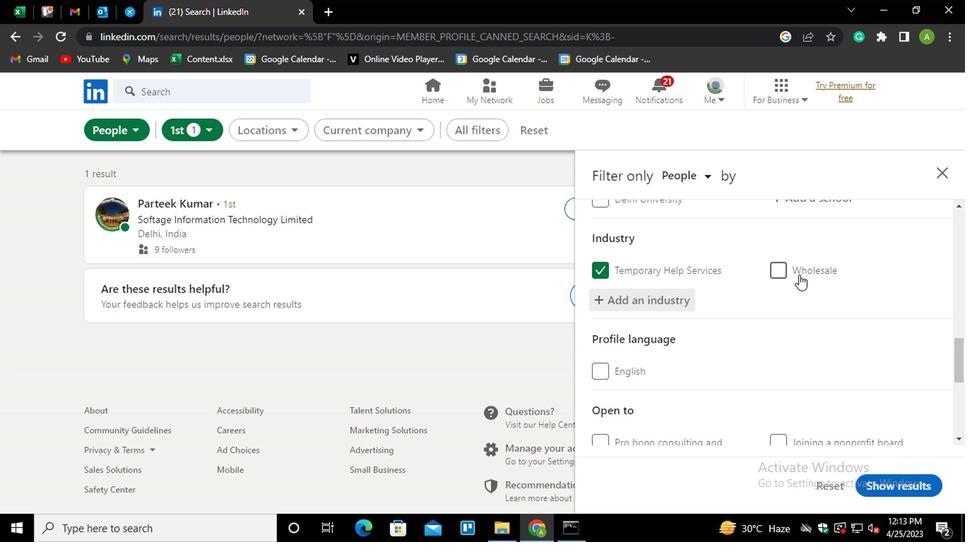 
Action: Mouse moved to (650, 279)
Screenshot: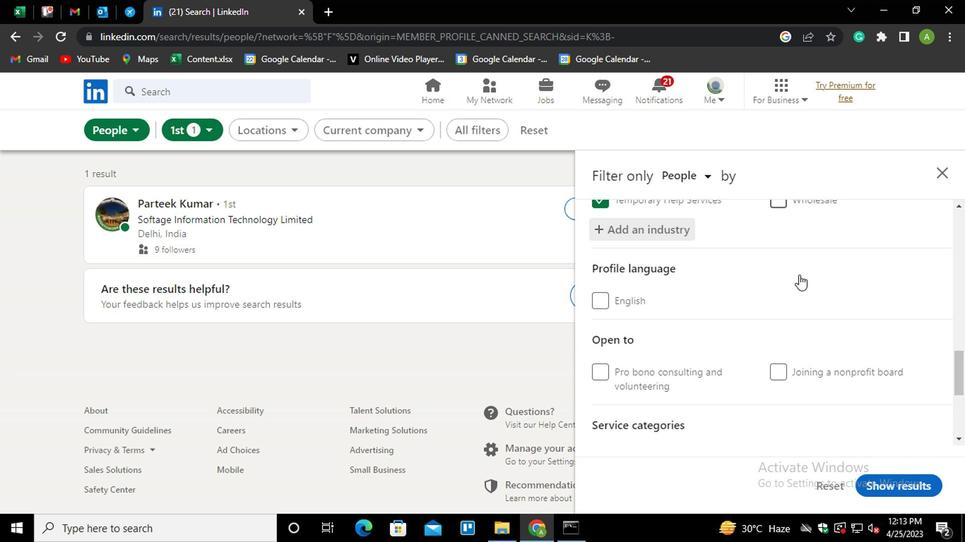 
Action: Mouse scrolled (650, 279) with delta (0, 0)
Screenshot: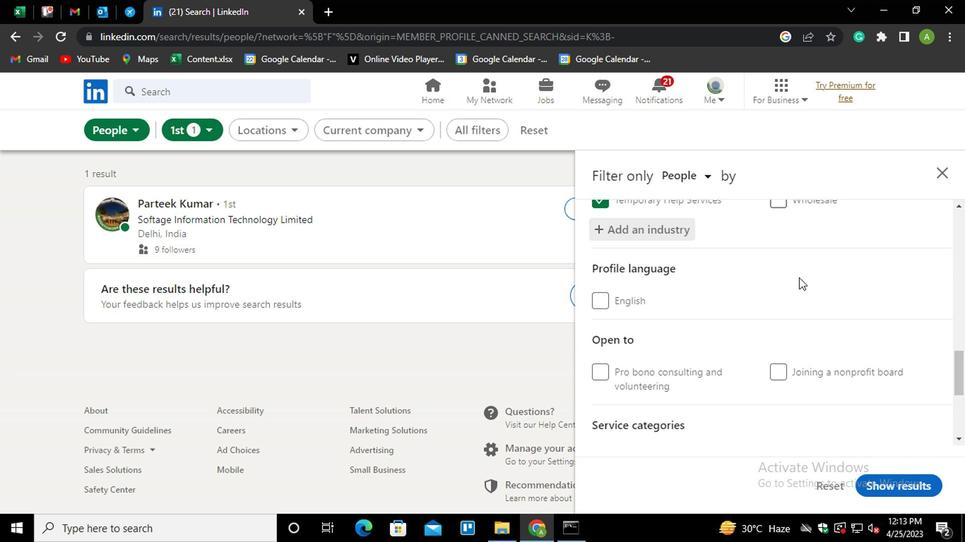 
Action: Mouse scrolled (650, 279) with delta (0, 0)
Screenshot: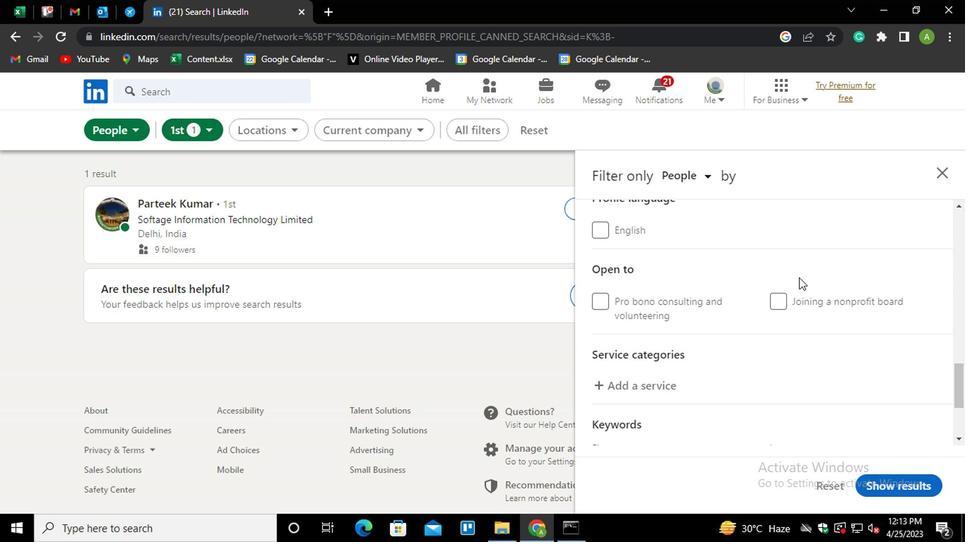 
Action: Mouse moved to (555, 306)
Screenshot: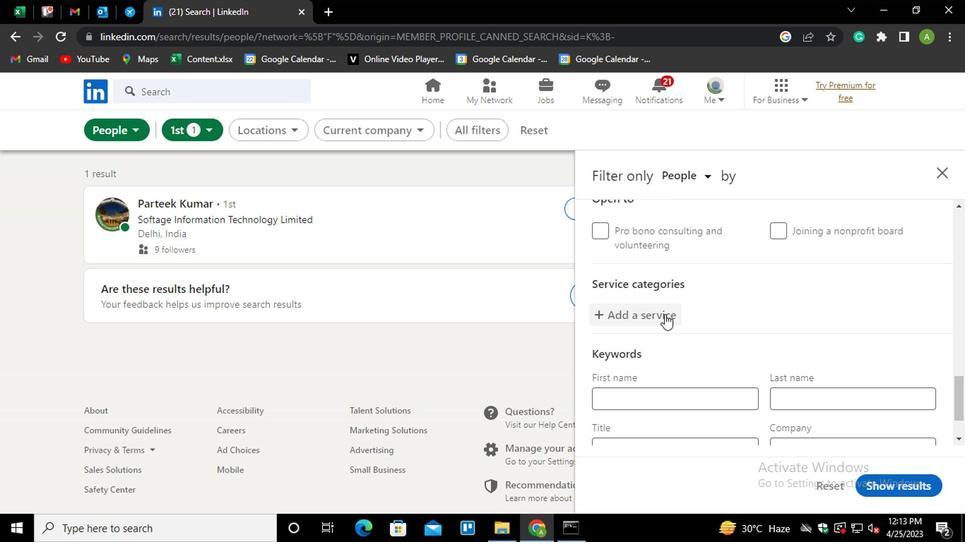 
Action: Mouse pressed left at (555, 306)
Screenshot: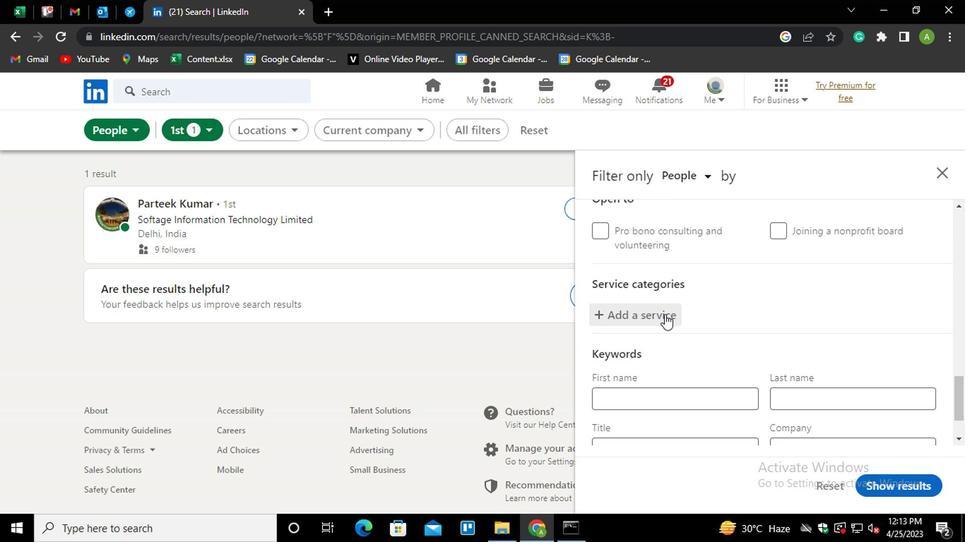 
Action: Mouse pressed left at (555, 306)
Screenshot: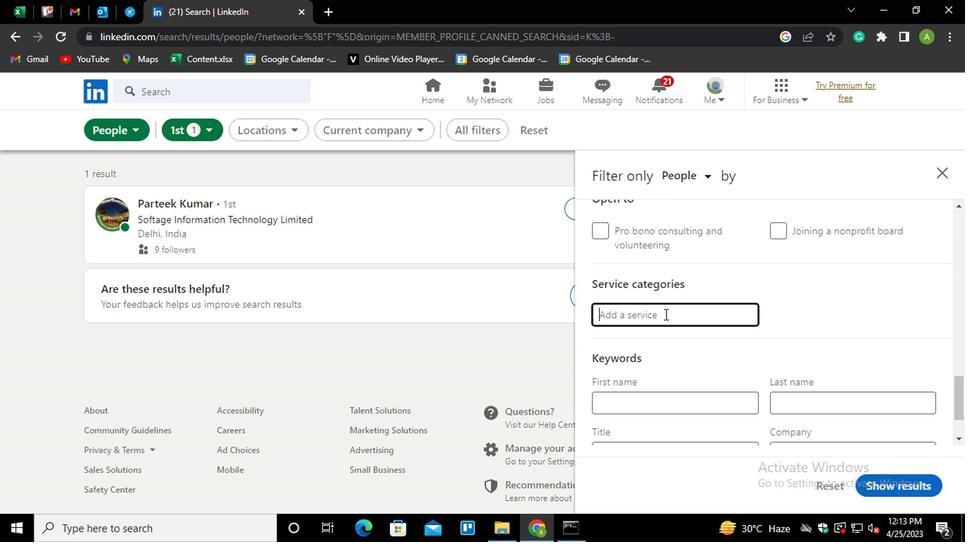 
Action: Mouse moved to (554, 306)
Screenshot: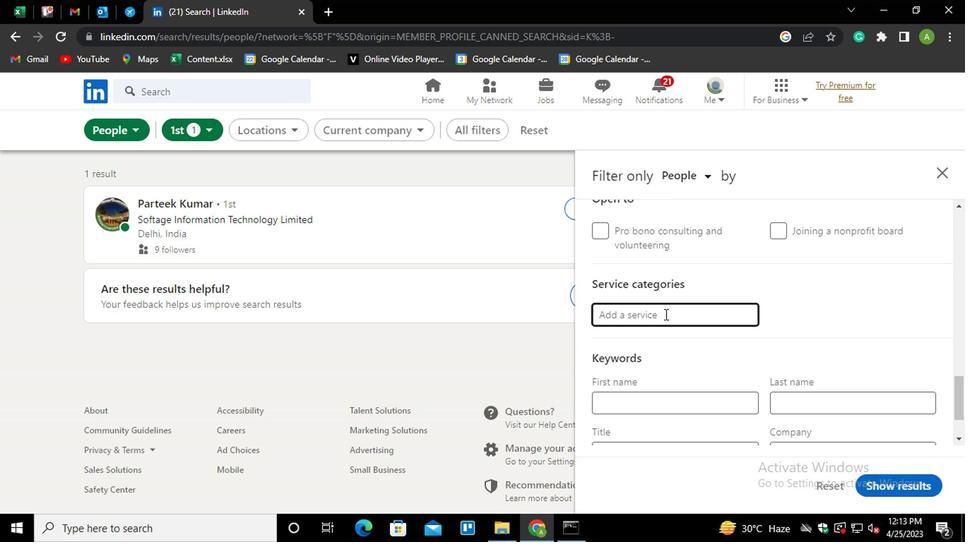
Action: Key pressed <Key.shift>CONTENT<Key.down><Key.enter>
Screenshot: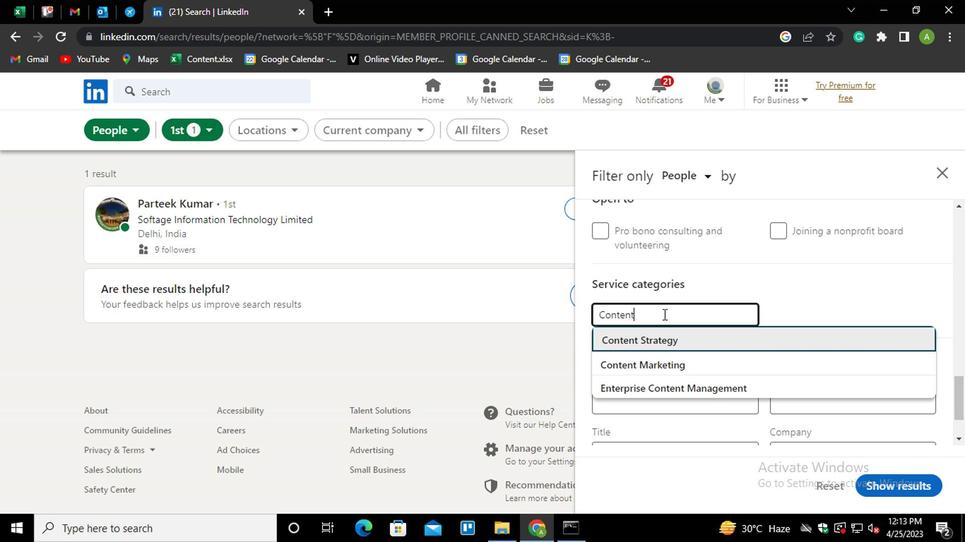 
Action: Mouse moved to (584, 316)
Screenshot: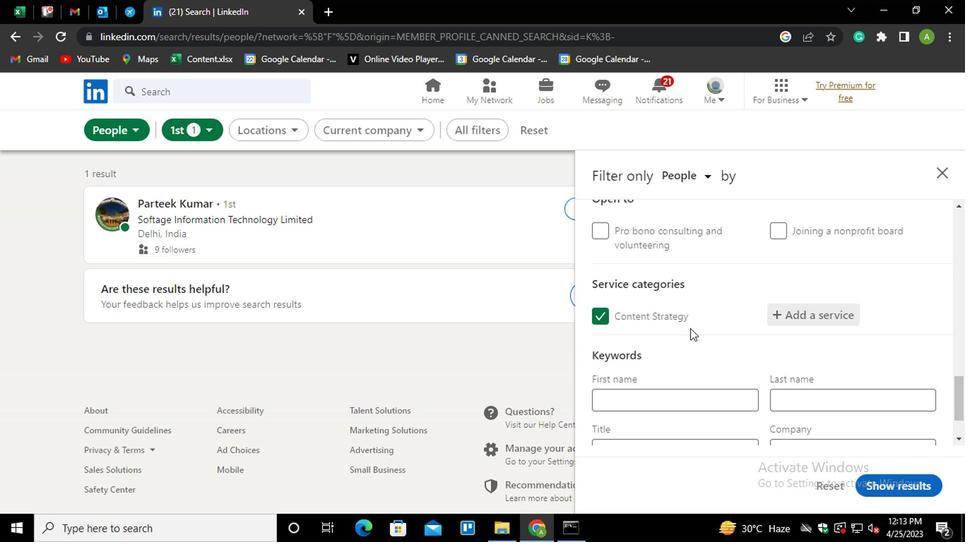 
Action: Mouse scrolled (584, 315) with delta (0, 0)
Screenshot: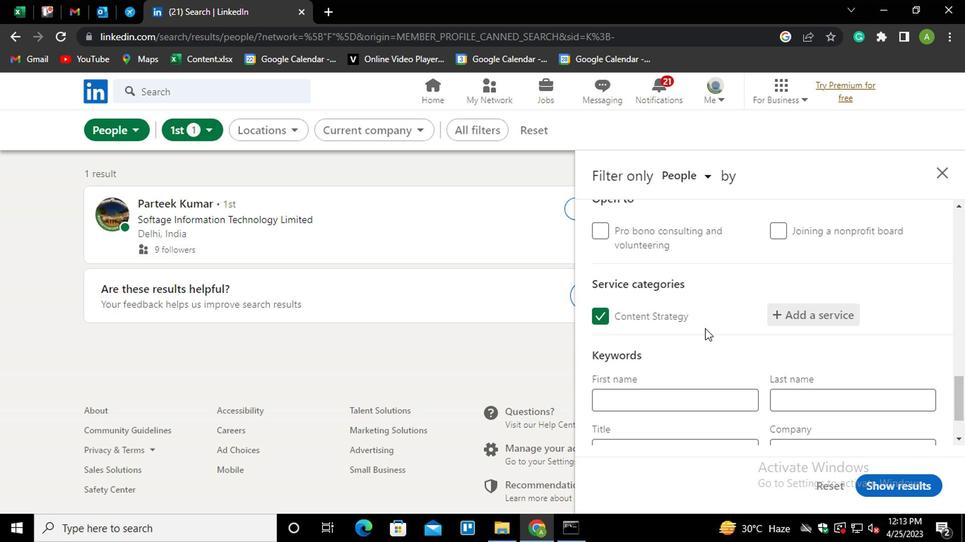 
Action: Mouse moved to (549, 354)
Screenshot: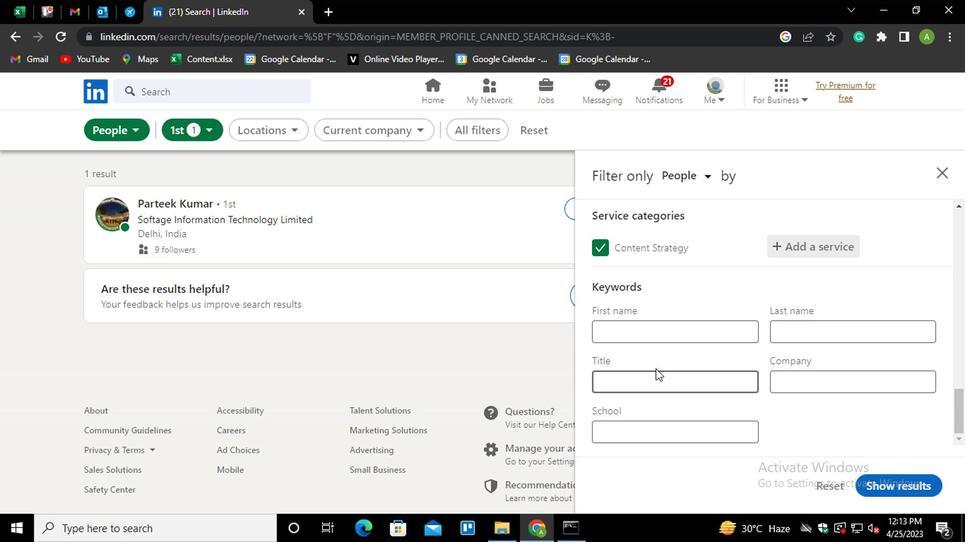 
Action: Mouse pressed left at (549, 354)
Screenshot: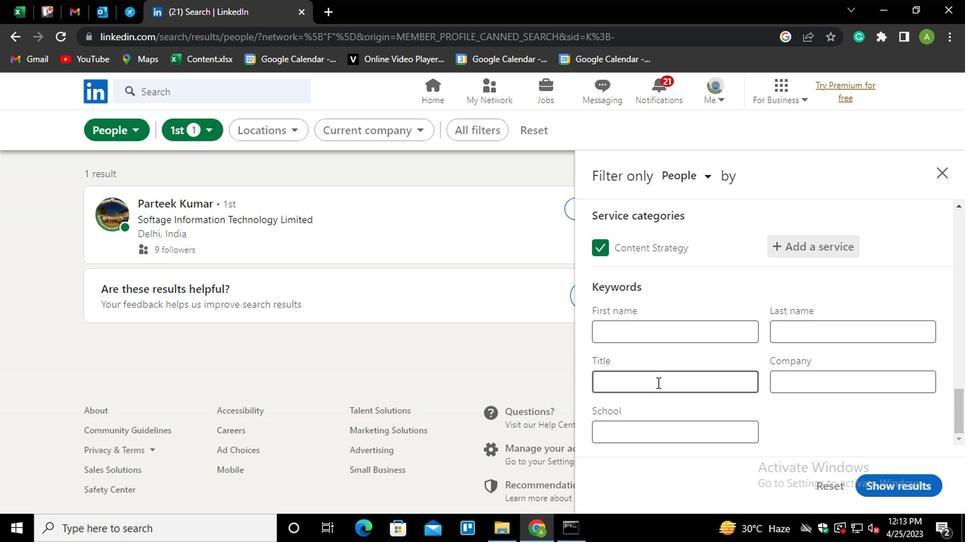 
Action: Mouse moved to (549, 355)
Screenshot: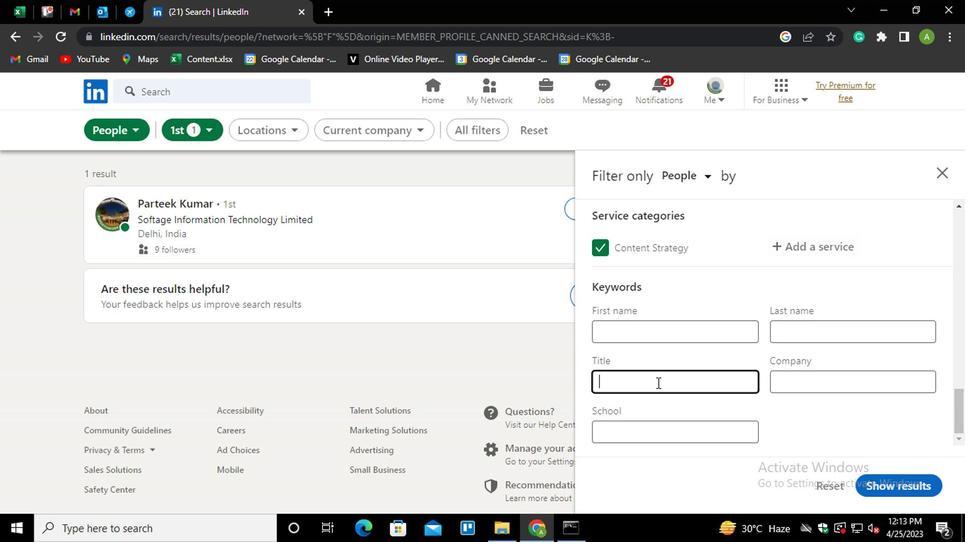 
Action: Key pressed <Key.shift_r>OFFICE<Key.space><Key.shift_r>MANAGER
Screenshot: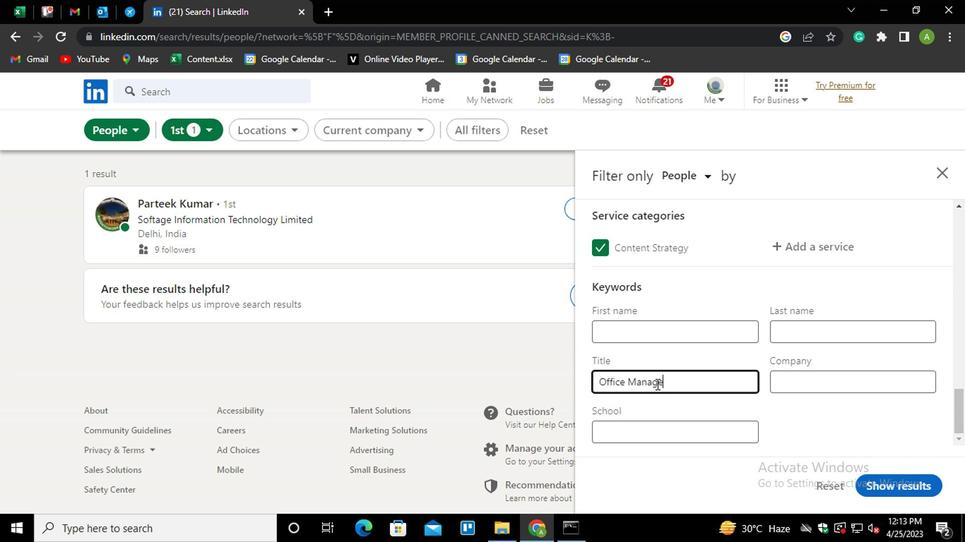 
Action: Mouse moved to (656, 384)
Screenshot: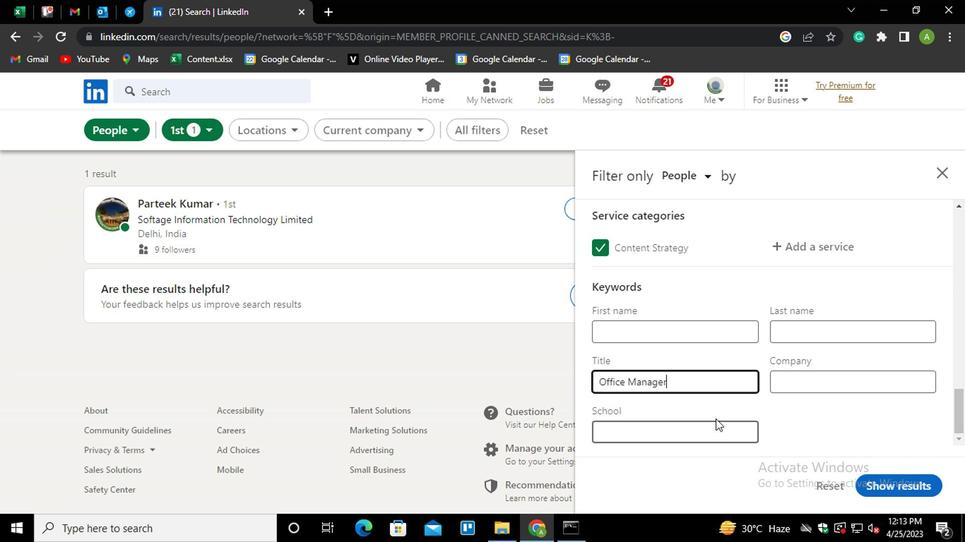 
Action: Mouse pressed left at (656, 384)
Screenshot: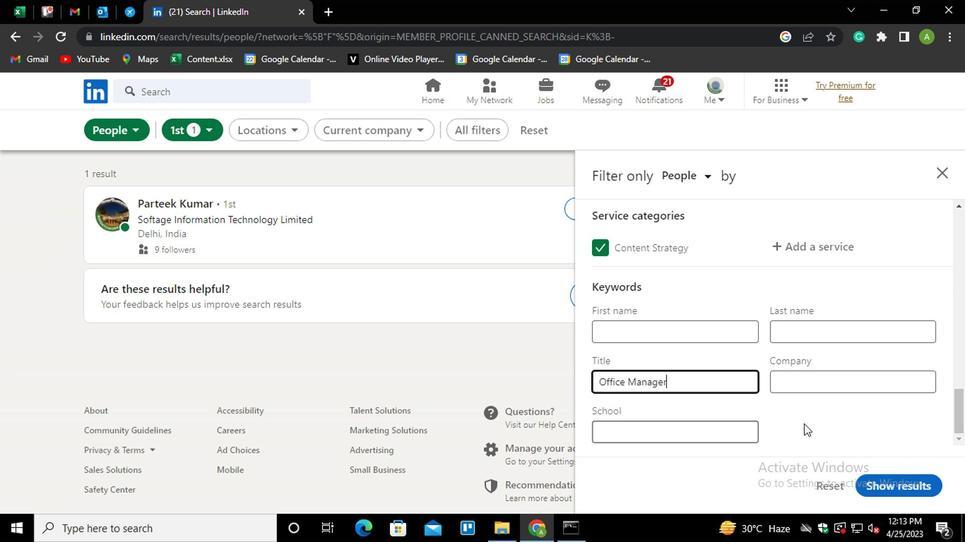 
Action: Mouse moved to (737, 425)
Screenshot: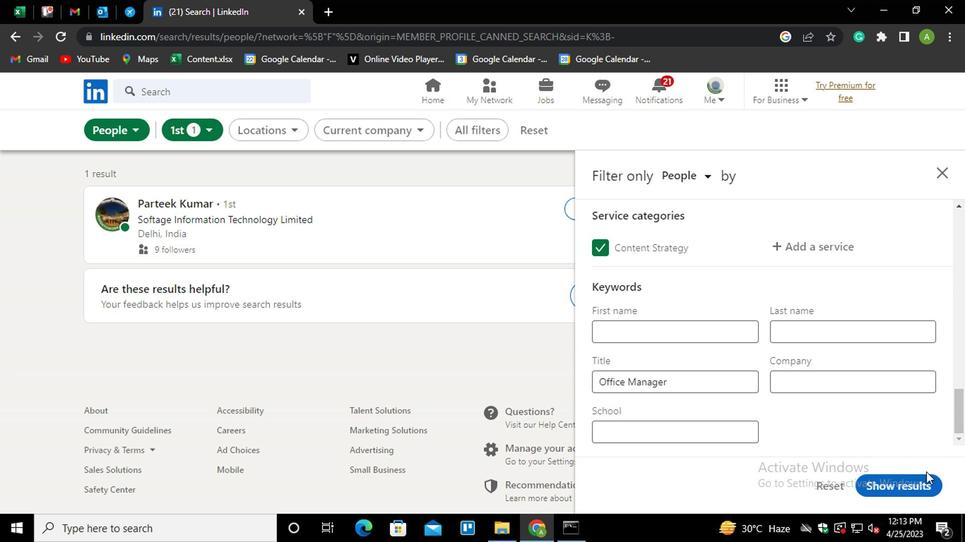 
Action: Mouse pressed left at (737, 425)
Screenshot: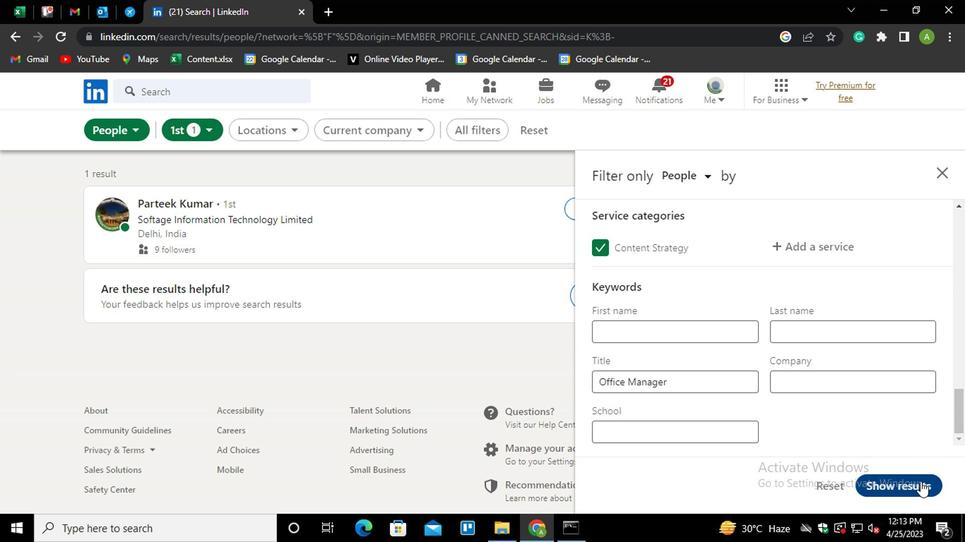 
Action: Mouse moved to (685, 379)
Screenshot: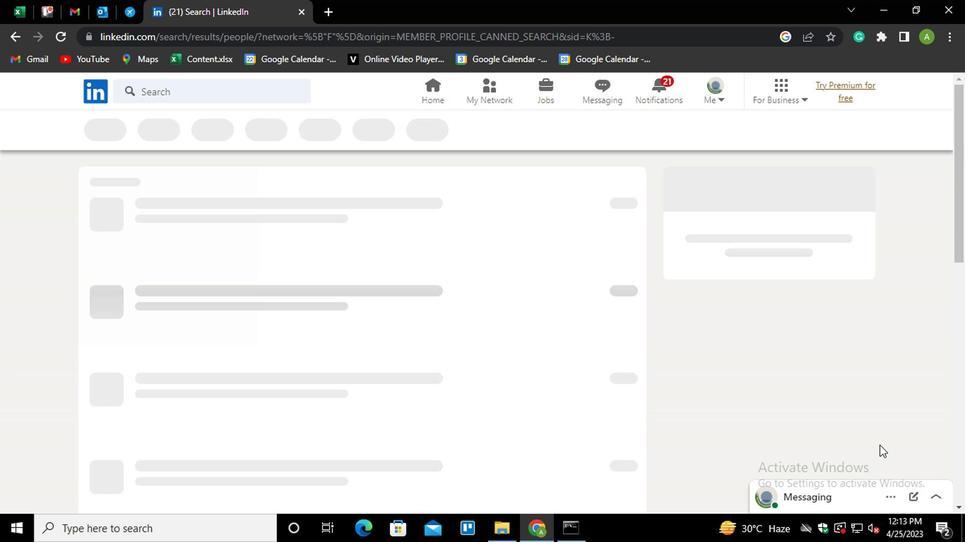 
